 Task: Send an email with the signature Clara Davis with the subject 'Follow up on a refund' and the message 'Please let me know if you have any suggestions for improvement.' from softage.1@softage.net to softage.5@softage.net with an attached document Job_description.pdf and move the email from Sent Items to the folder SOPs
Action: Key pressed n
Screenshot: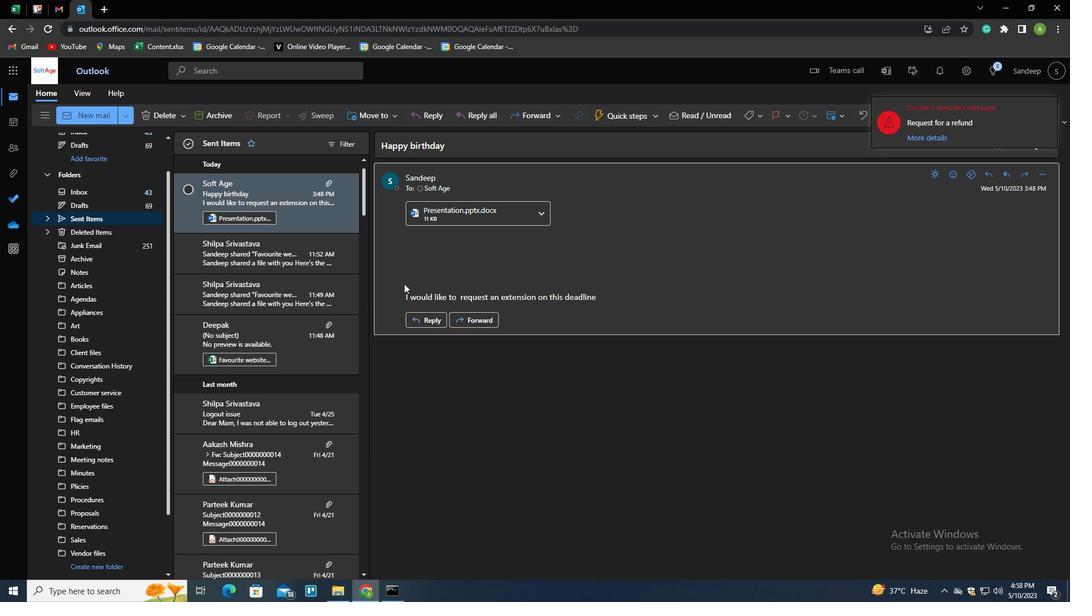 
Action: Mouse moved to (503, 179)
Screenshot: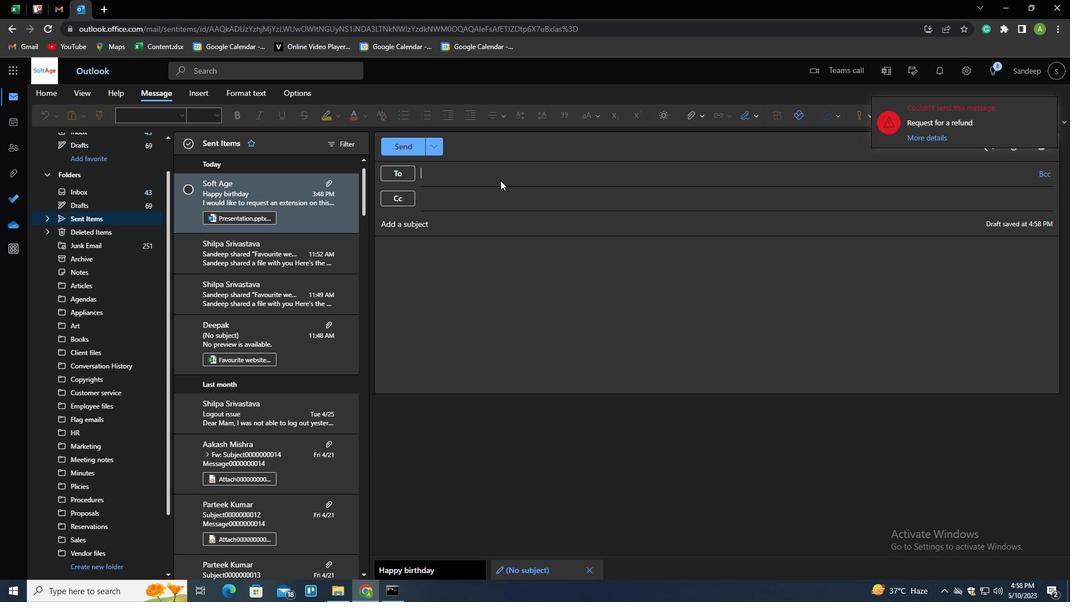 
Action: Mouse pressed left at (503, 179)
Screenshot: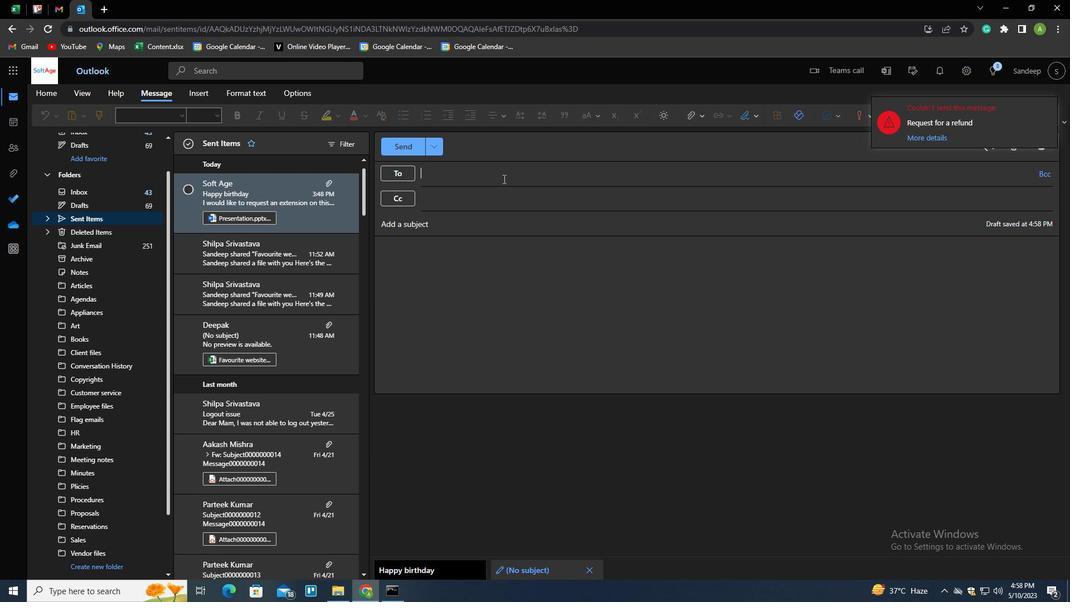 
Action: Mouse moved to (747, 117)
Screenshot: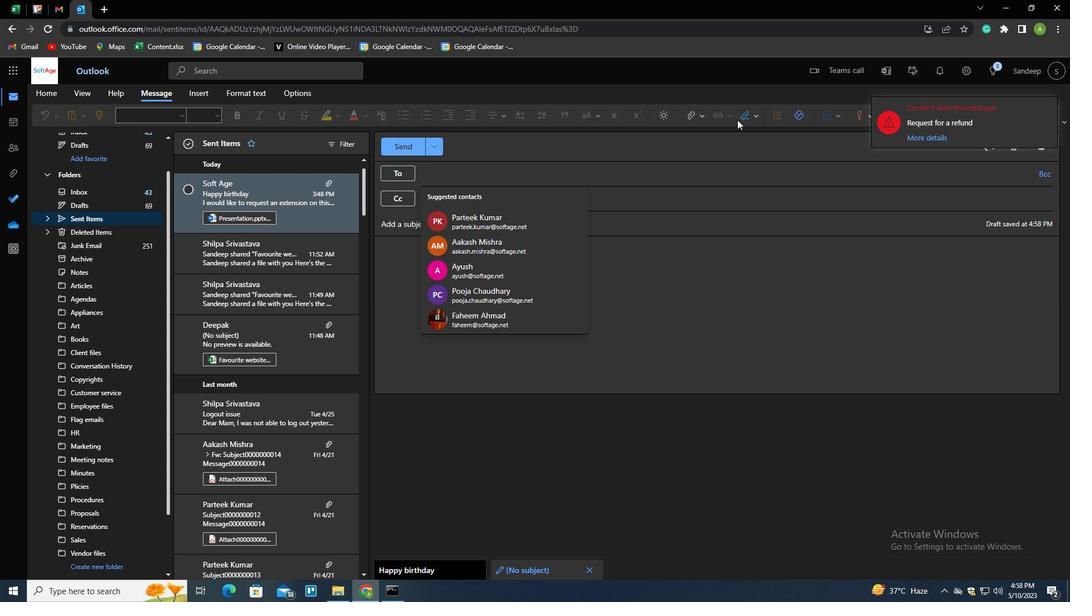 
Action: Mouse pressed left at (747, 117)
Screenshot: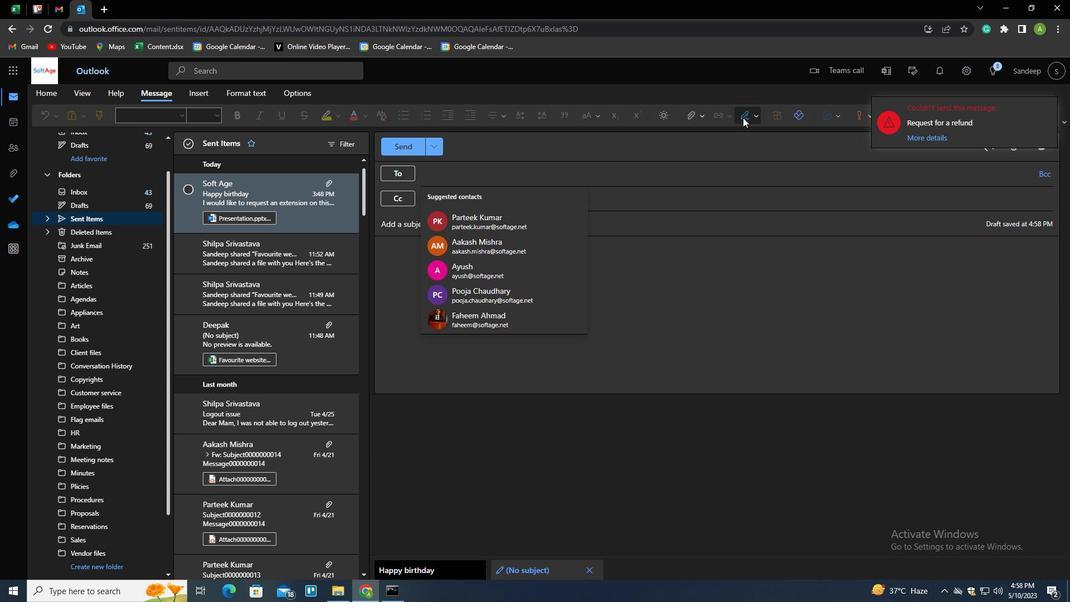 
Action: Mouse moved to (732, 159)
Screenshot: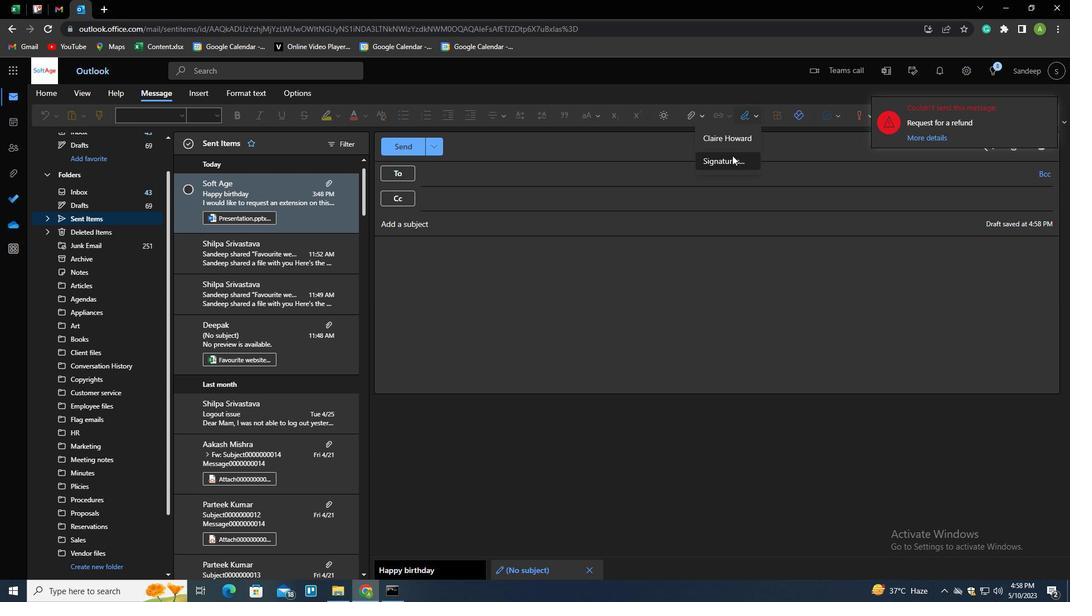 
Action: Mouse pressed left at (732, 159)
Screenshot: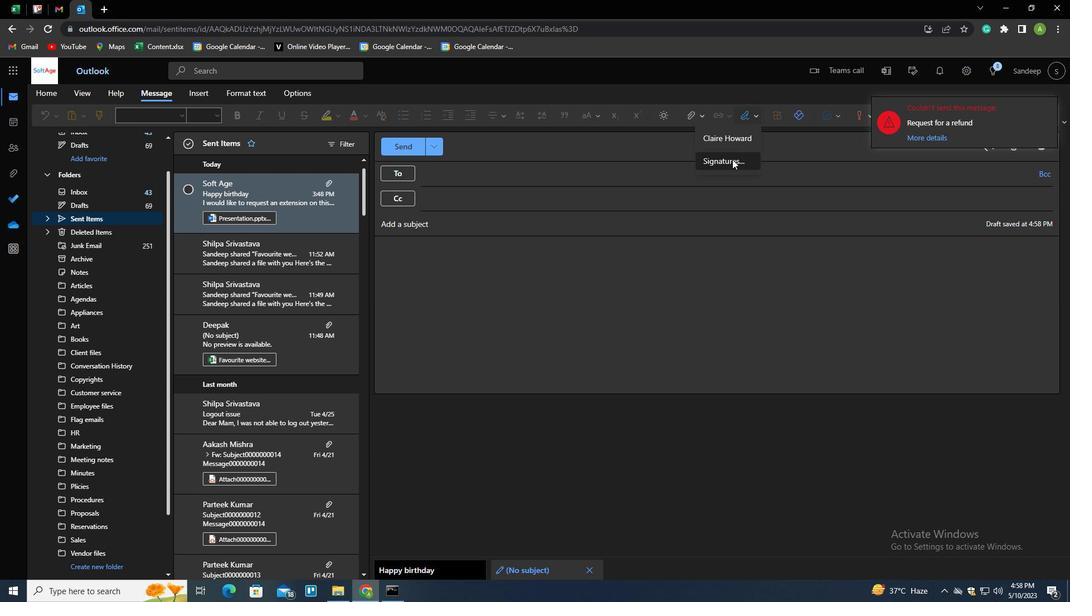 
Action: Mouse moved to (759, 210)
Screenshot: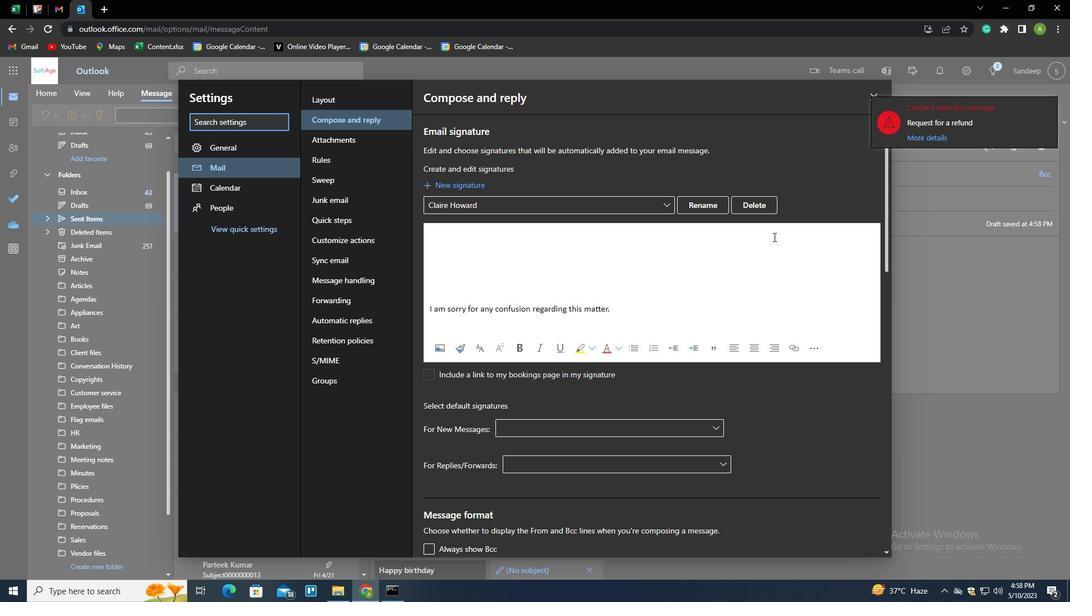 
Action: Mouse pressed left at (759, 210)
Screenshot: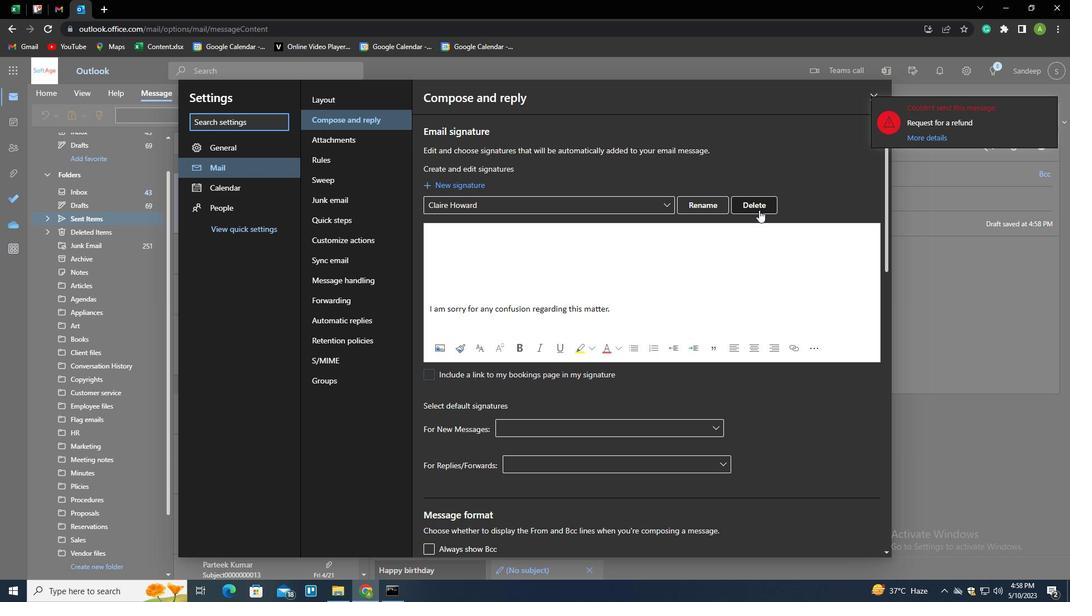 
Action: Mouse moved to (747, 205)
Screenshot: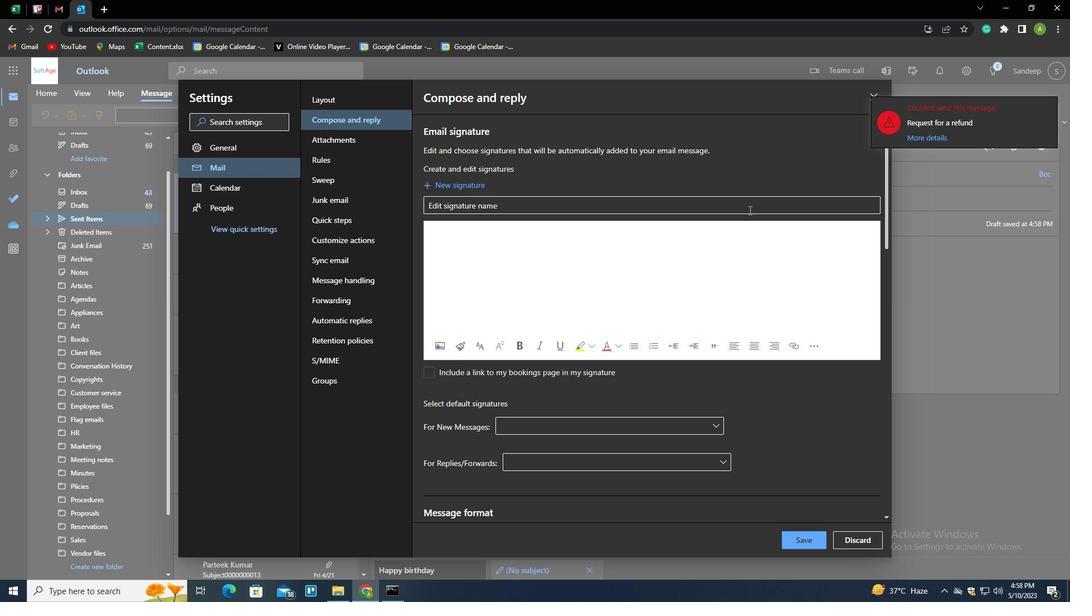 
Action: Mouse pressed left at (747, 205)
Screenshot: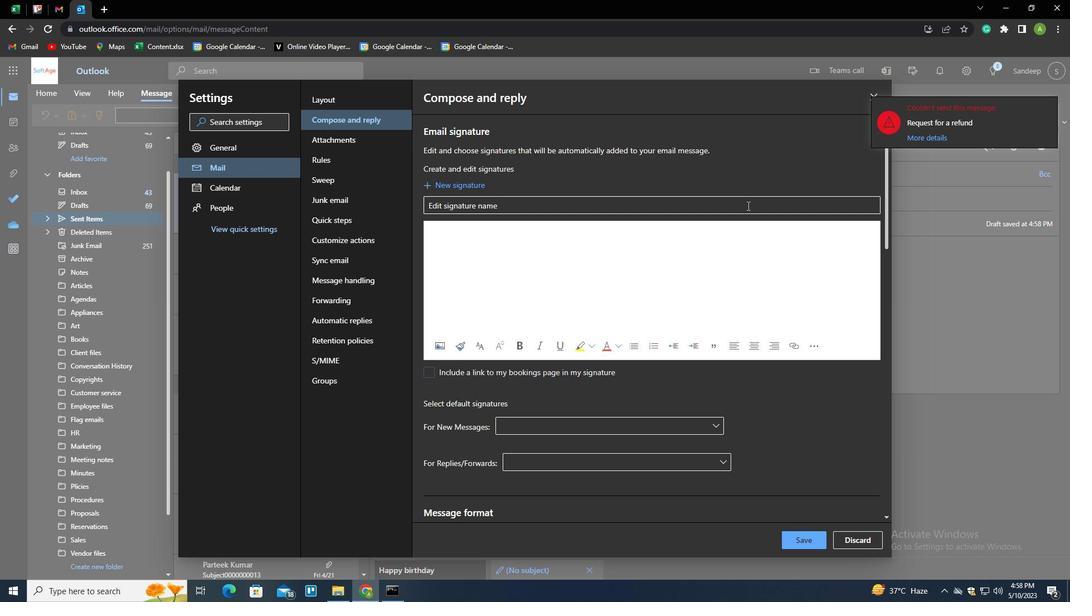 
Action: Key pressed <Key.shift><Key.shift><Key.shift><Key.shift><Key.shift><Key.shift><Key.shift><Key.shift><Key.shift><Key.shift><Key.shift>CLARA<Key.space><Key.shift>DAVIS<Key.tab><Key.shift_r><Key.enter><Key.enter><Key.enter><Key.enter><Key.enter><Key.enter><Key.enter><Key.shift>PLEASE<Key.space>LET<Key.space>ME<Key.space>KNOE<Key.backspace>W<Key.space>IF<Key.space>YOU<Key.space>HAVE<Key.space>ANY<Key.space>SUGGESTIONS<Key.space>FOR<Key.space>IMPROVEMENT
Screenshot: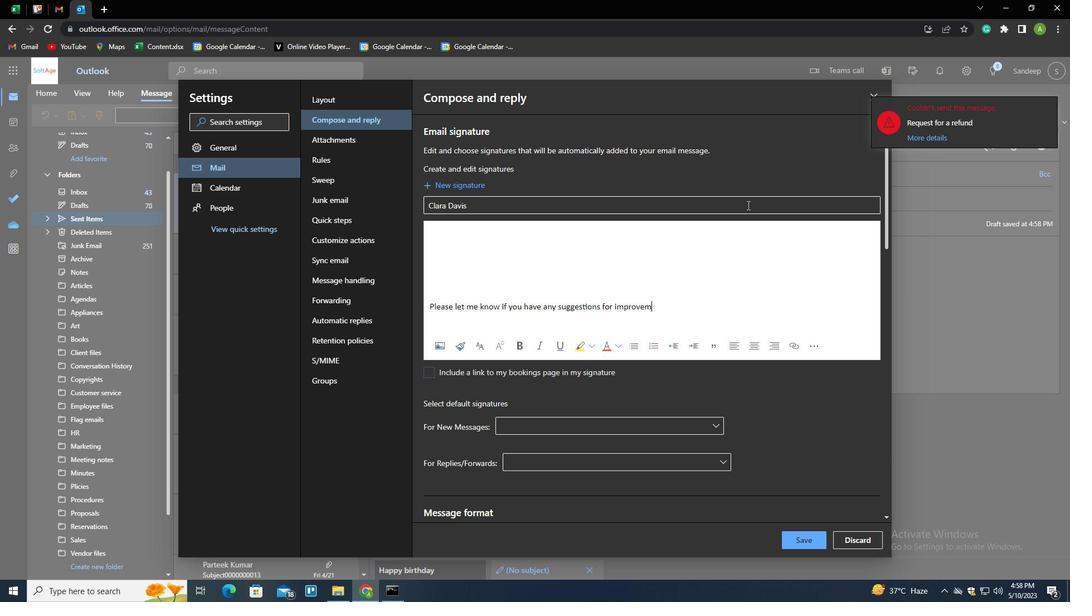 
Action: Mouse moved to (811, 540)
Screenshot: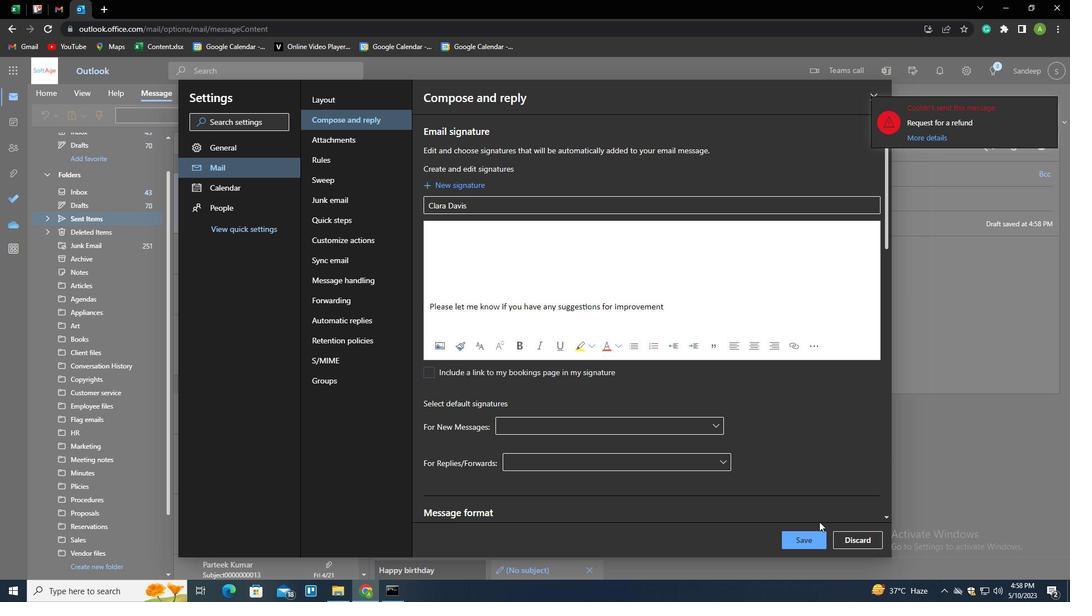
Action: Mouse pressed left at (811, 540)
Screenshot: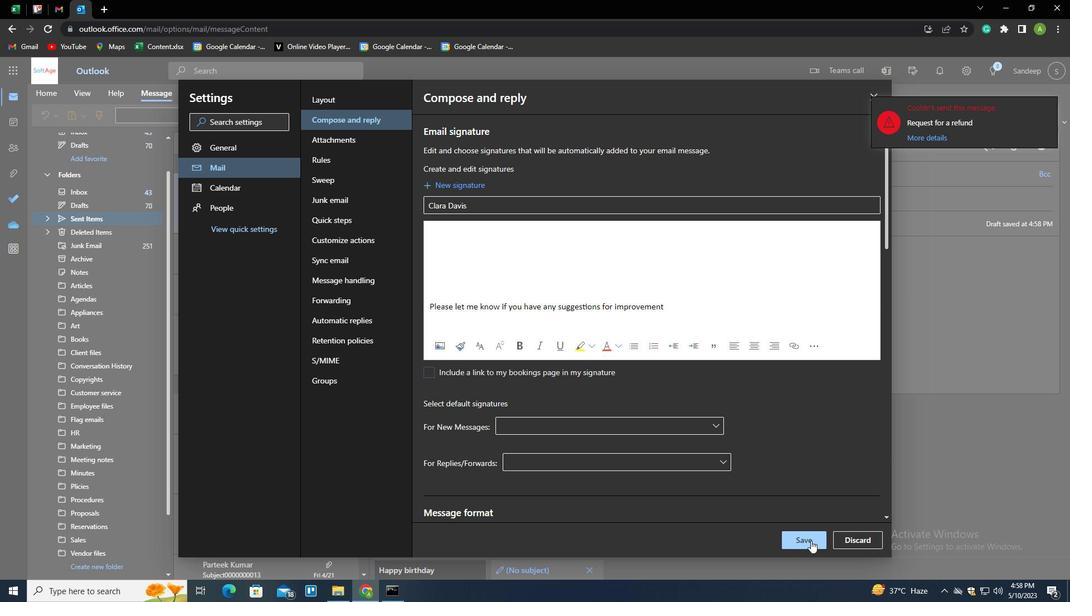 
Action: Mouse moved to (991, 322)
Screenshot: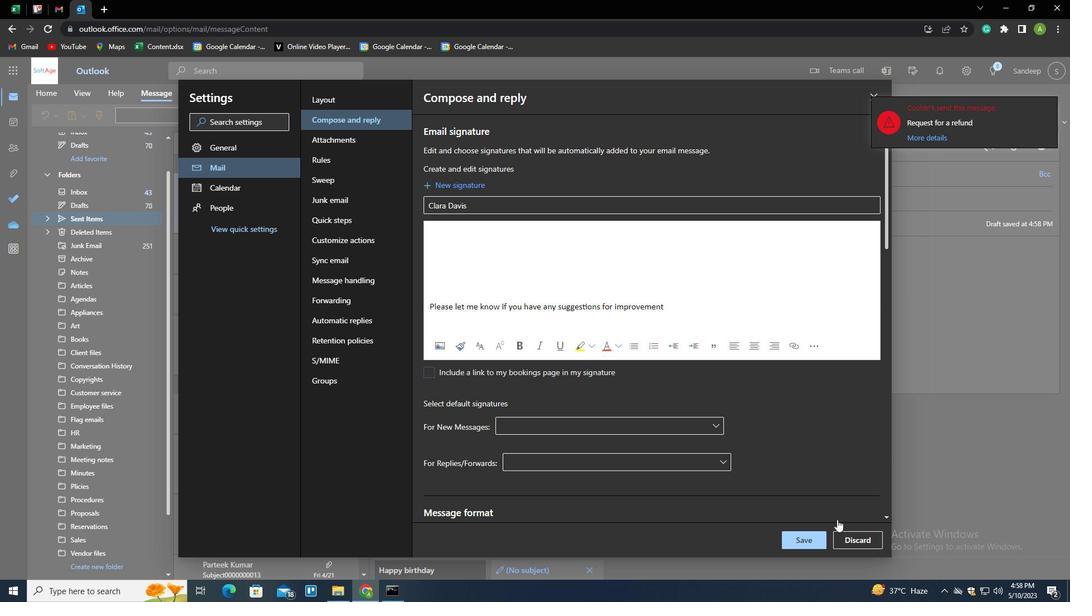 
Action: Mouse pressed left at (991, 322)
Screenshot: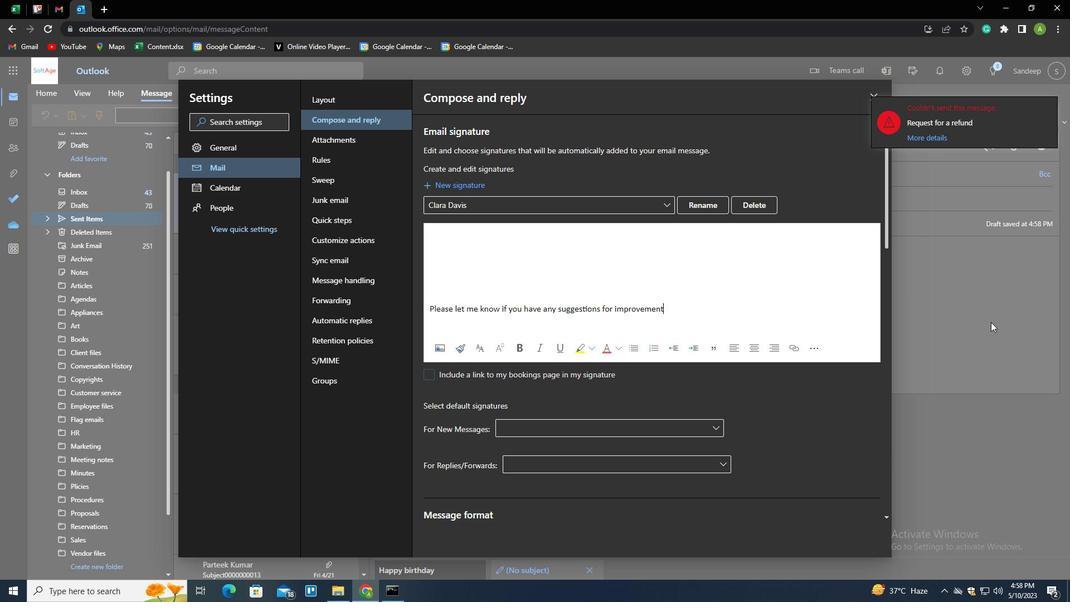 
Action: Mouse moved to (750, 117)
Screenshot: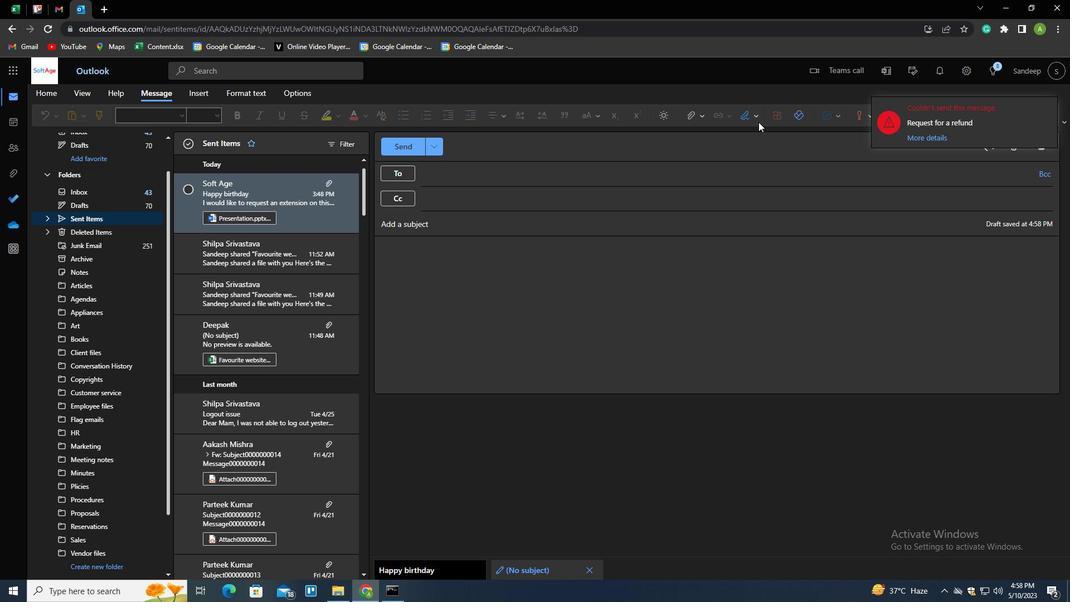 
Action: Mouse pressed left at (750, 117)
Screenshot: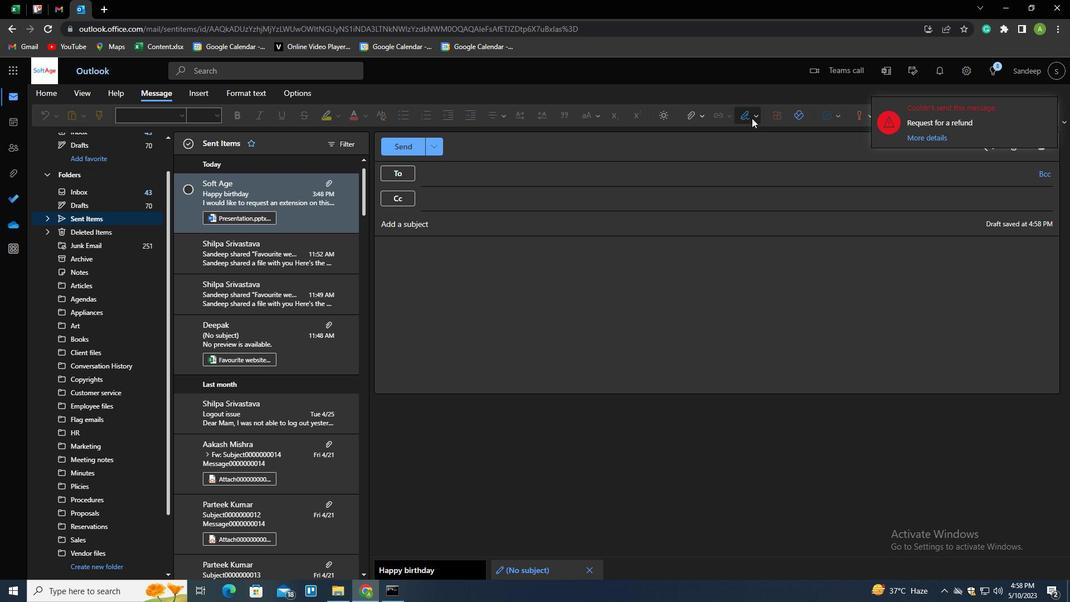 
Action: Mouse moved to (741, 140)
Screenshot: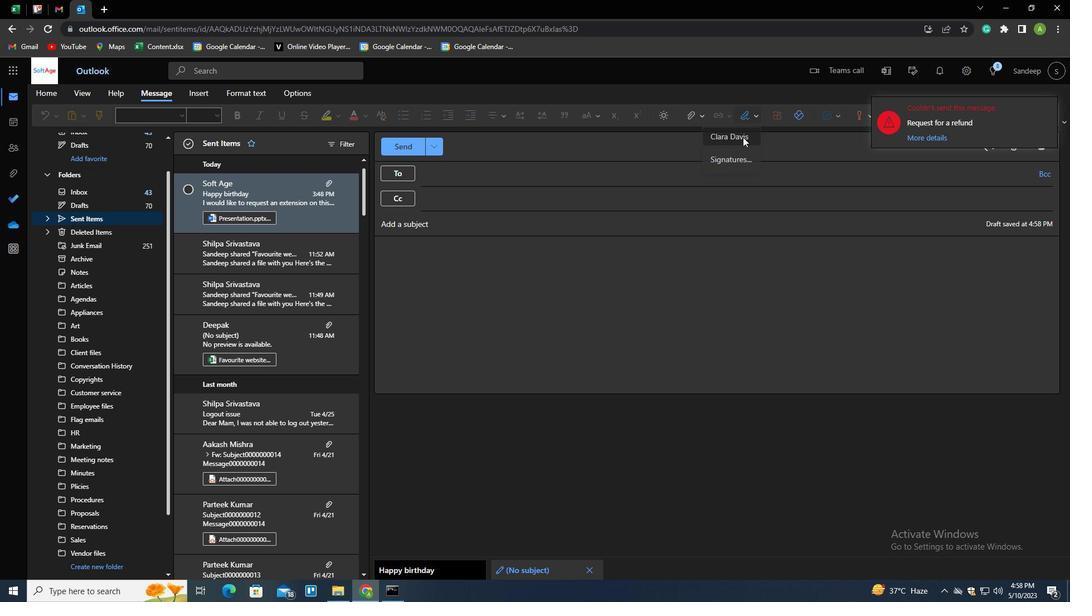 
Action: Mouse pressed left at (741, 140)
Screenshot: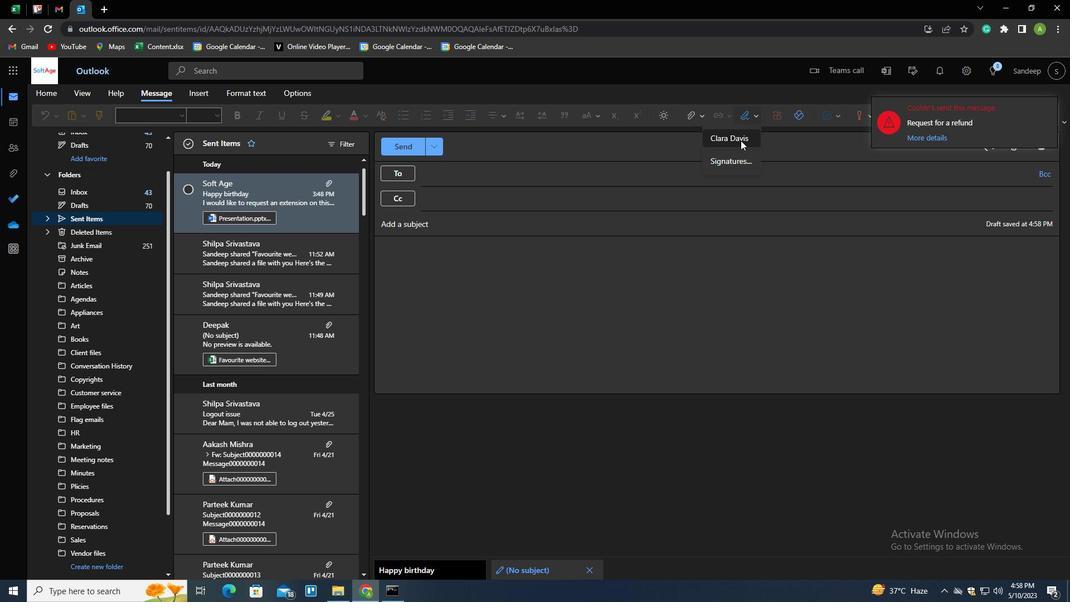
Action: Mouse moved to (465, 226)
Screenshot: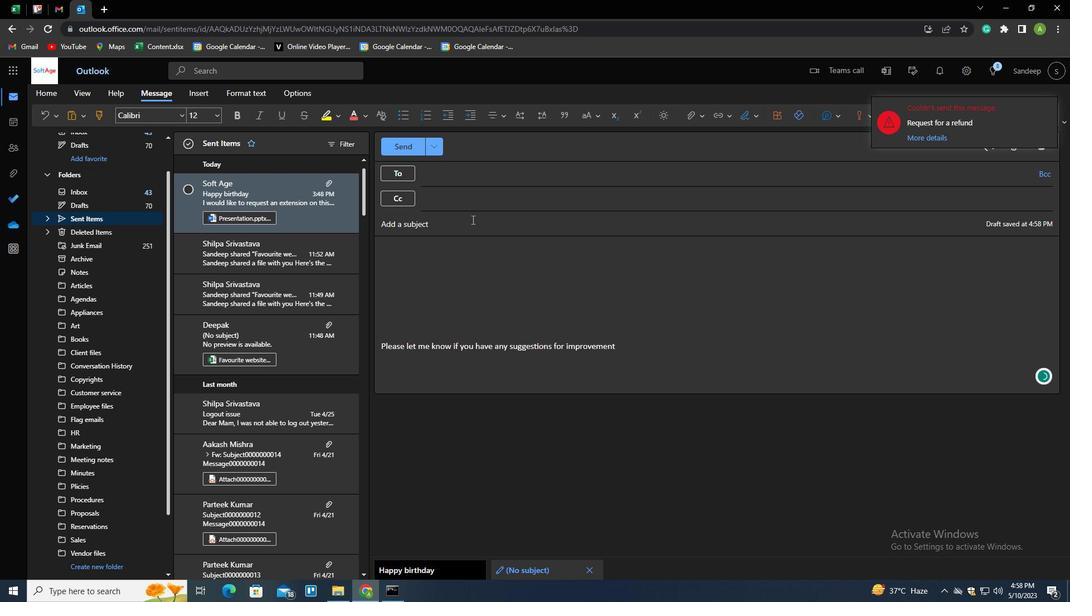 
Action: Mouse pressed left at (465, 226)
Screenshot: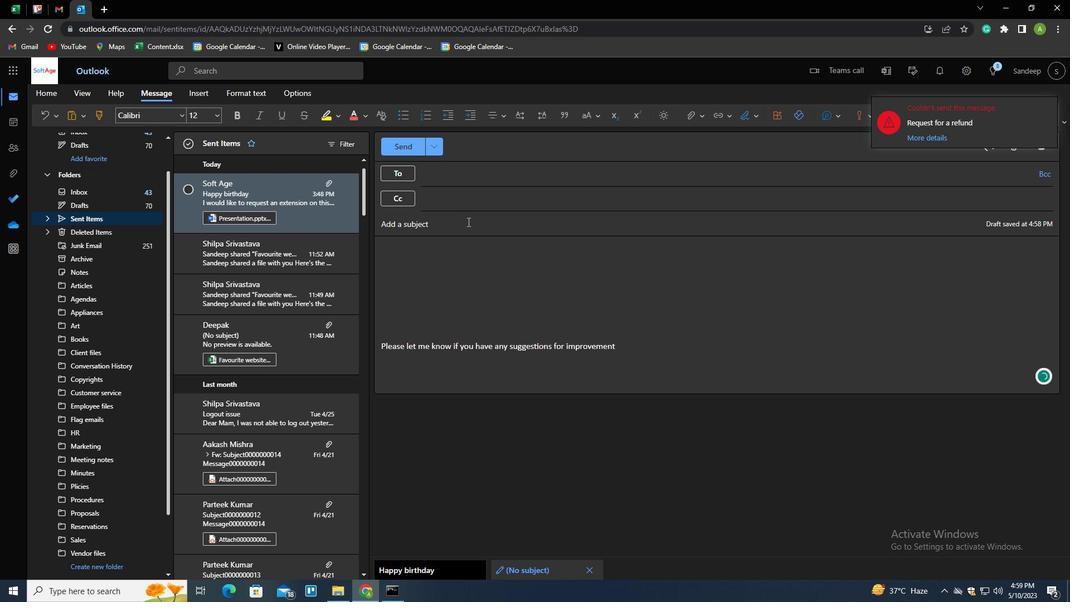 
Action: Key pressed <Key.shift>FOLO<Key.backspace>LOW<Key.space>UP<Key.space>ON<Key.space>A<Key.space>REFUNG<Key.backspace>D
Screenshot: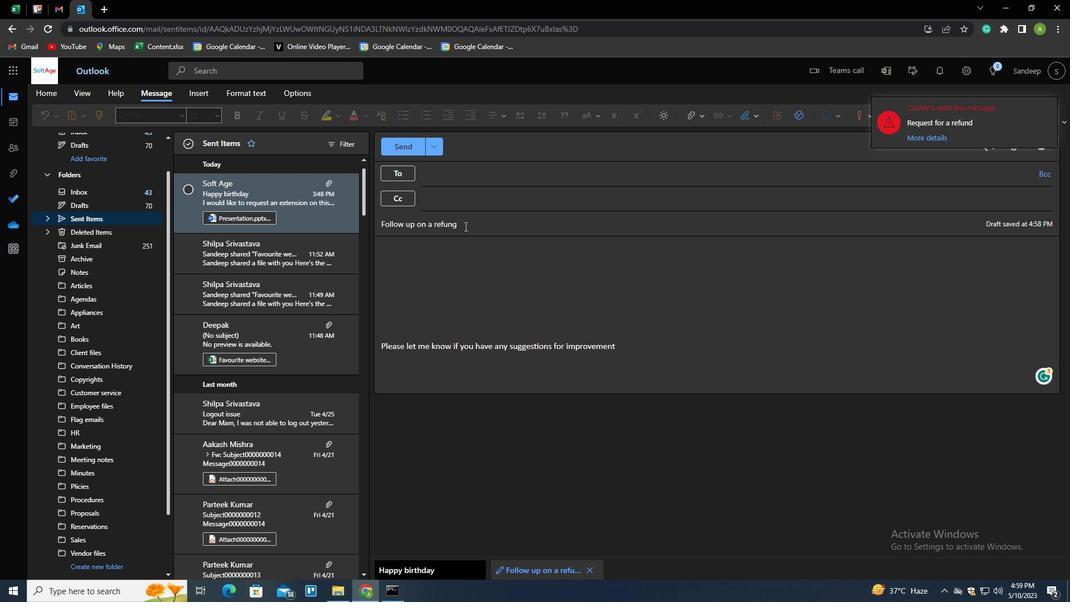 
Action: Mouse moved to (465, 266)
Screenshot: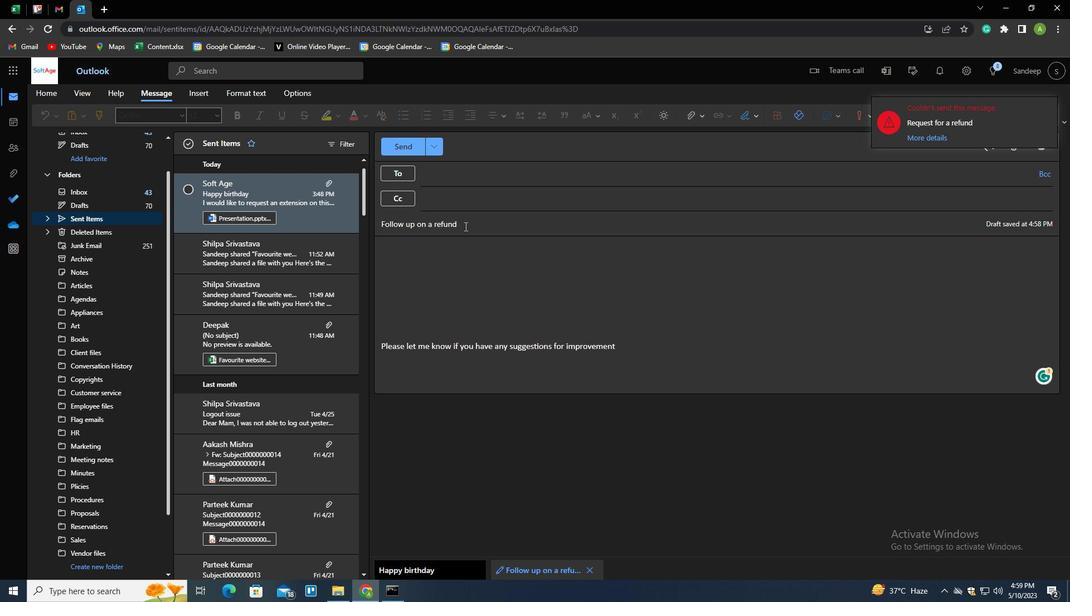 
Action: Mouse pressed left at (465, 266)
Screenshot: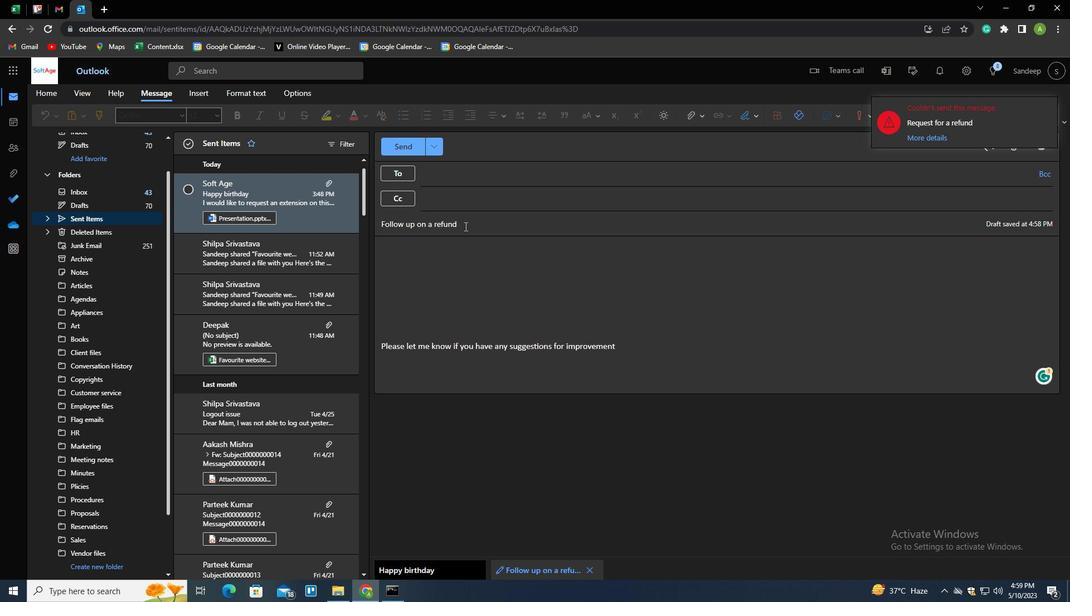 
Action: Mouse moved to (445, 172)
Screenshot: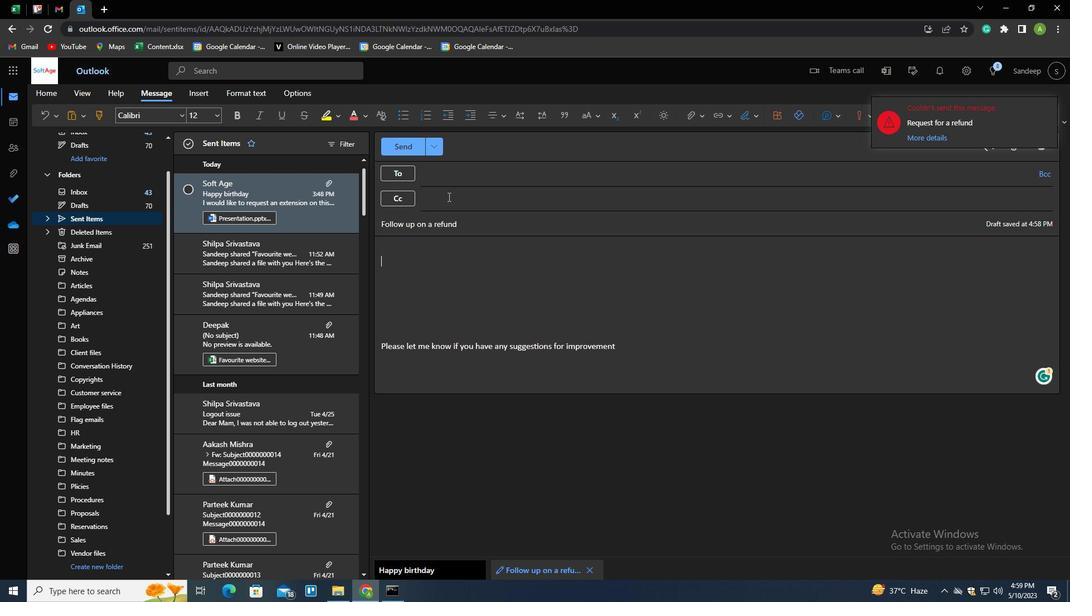 
Action: Mouse pressed left at (445, 172)
Screenshot: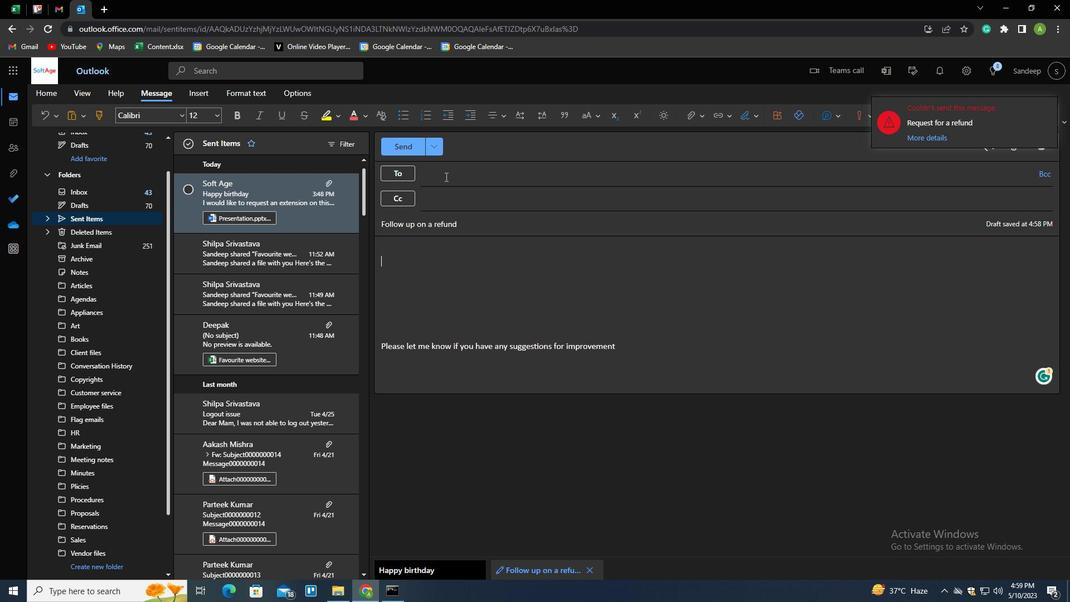 
Action: Key pressed <Key.shift><Key.shift><Key.shift><Key.shift><Key.shift><Key.shift><Key.shift><Key.shift><Key.shift><Key.shift><Key.shift><Key.shift><Key.shift><Key.shift><Key.shift><Key.shift><Key.shift><Key.shift><Key.shift>SOFTAGE.5
Screenshot: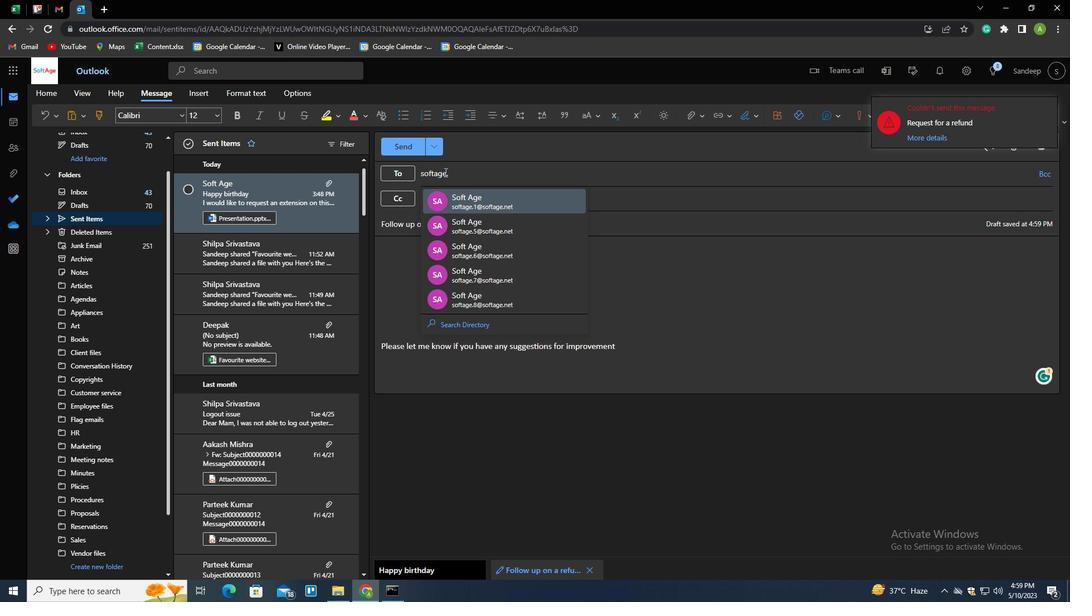 
Action: Mouse moved to (464, 198)
Screenshot: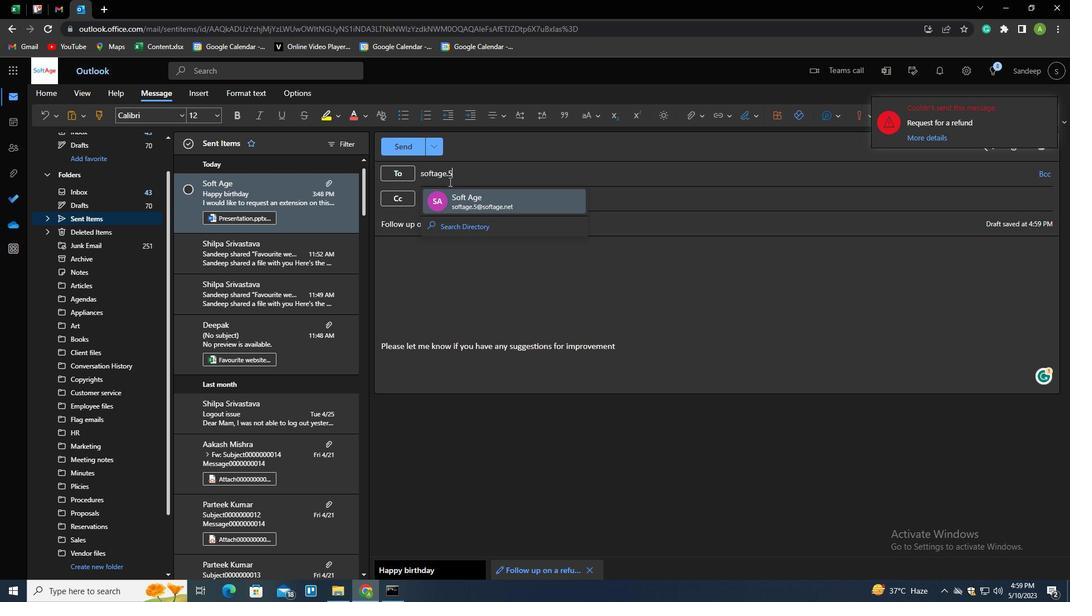 
Action: Mouse pressed left at (464, 198)
Screenshot: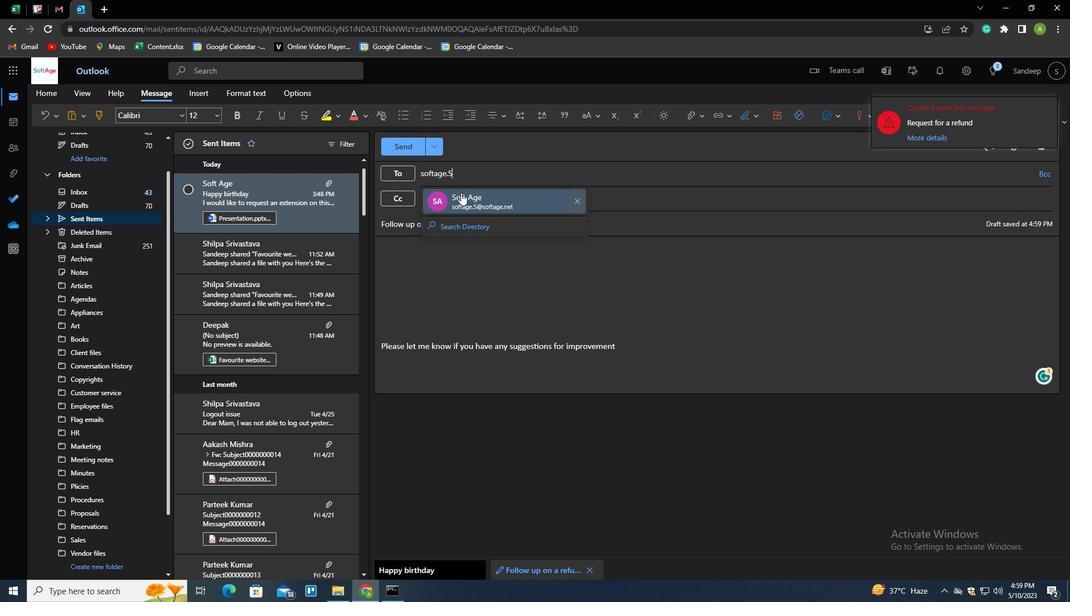 
Action: Mouse moved to (466, 261)
Screenshot: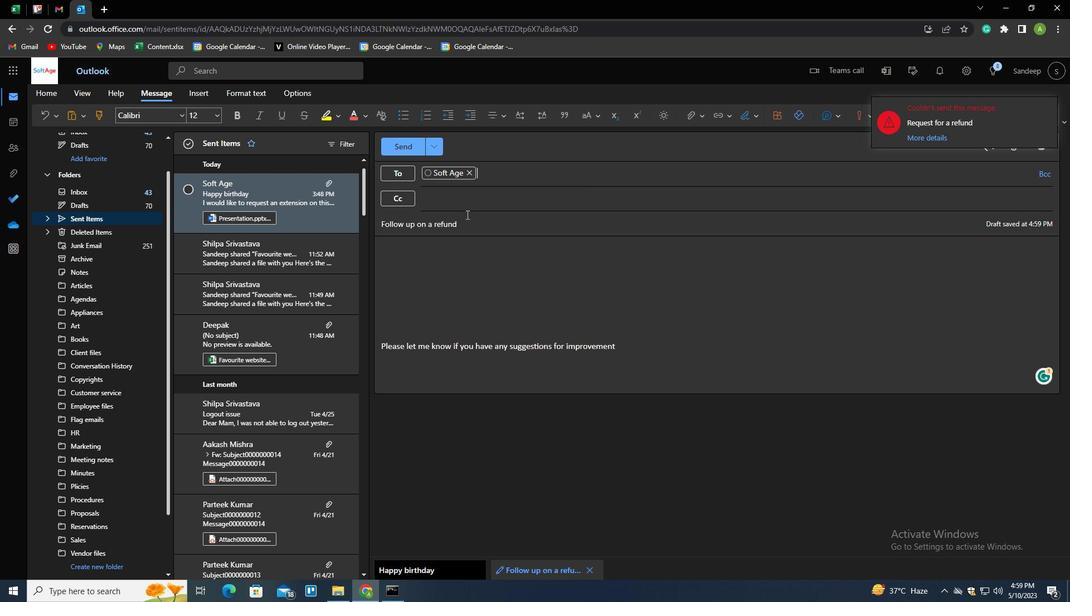
Action: Mouse pressed left at (466, 261)
Screenshot: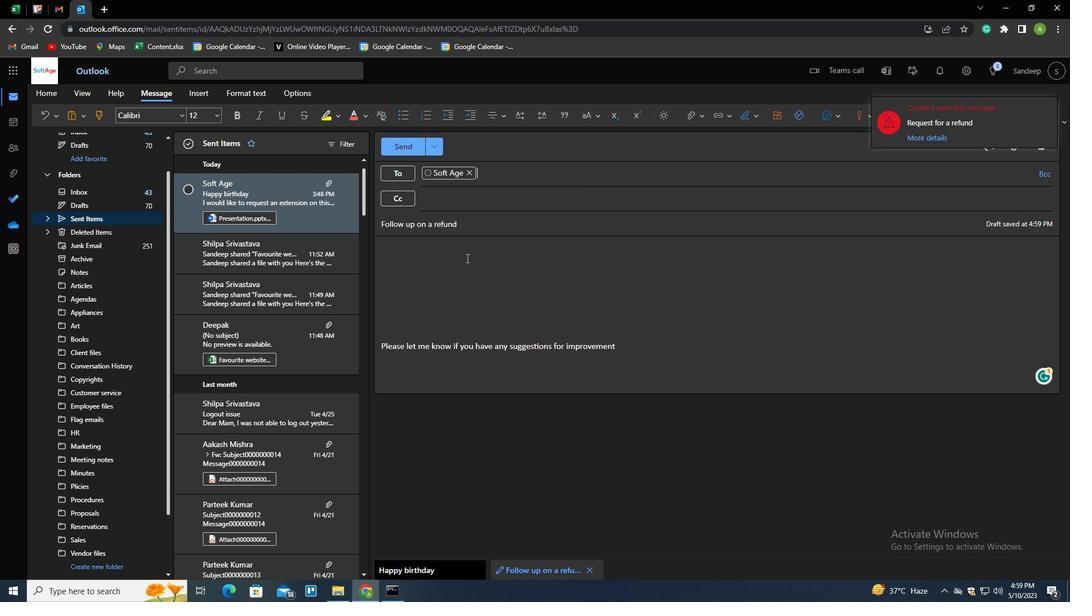 
Action: Mouse moved to (697, 119)
Screenshot: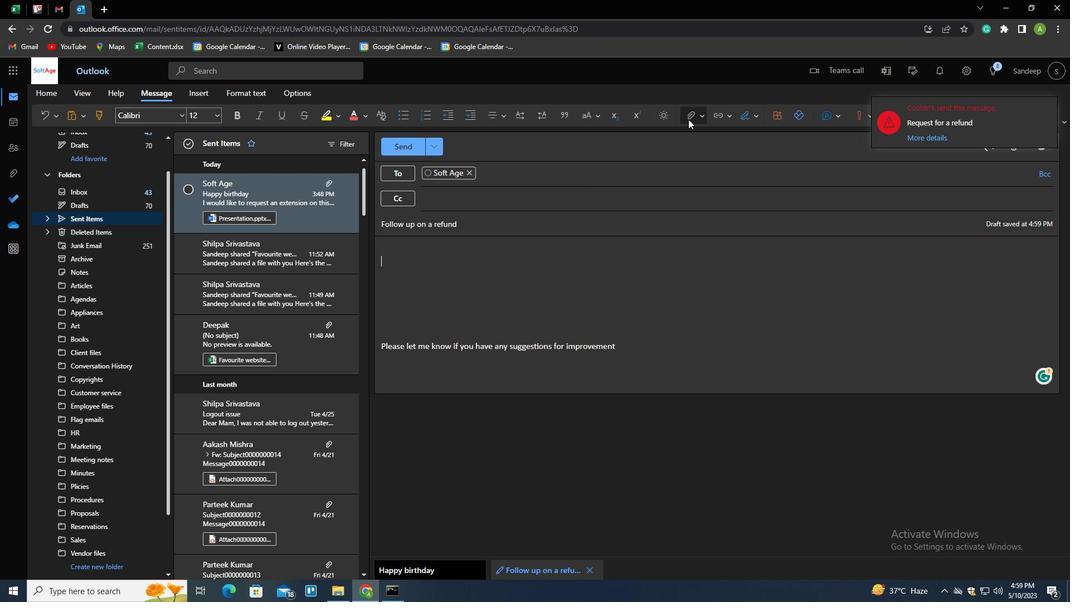 
Action: Mouse pressed left at (697, 119)
Screenshot: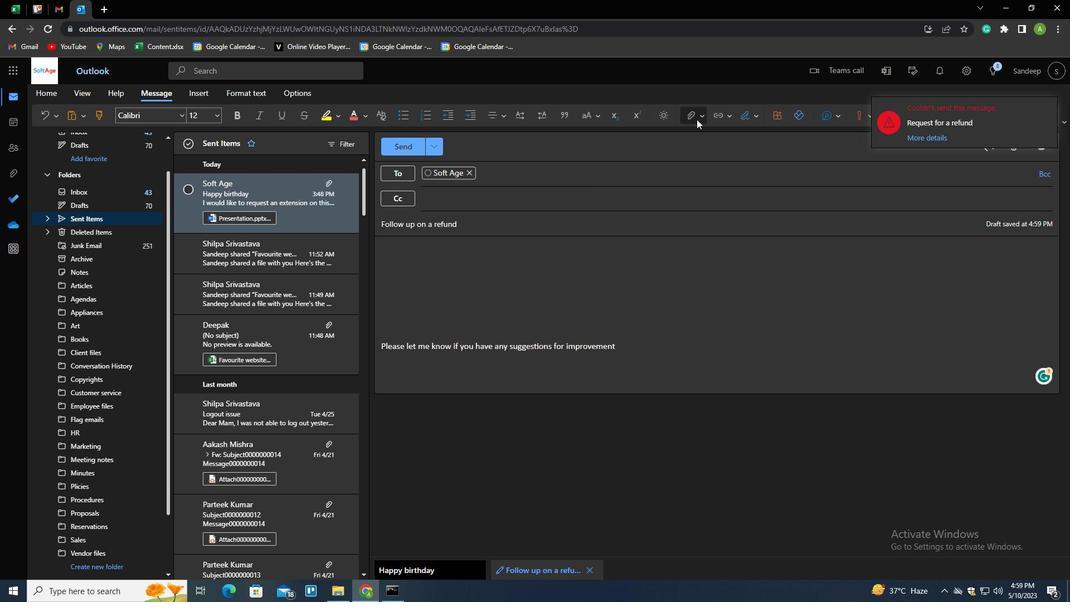 
Action: Mouse moved to (653, 139)
Screenshot: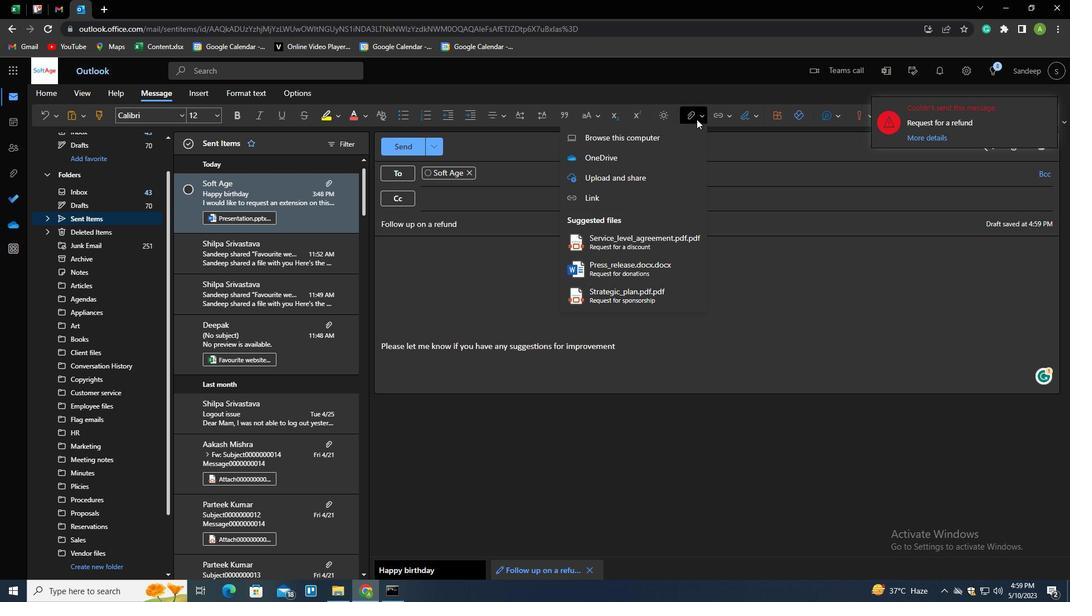 
Action: Mouse pressed left at (653, 139)
Screenshot: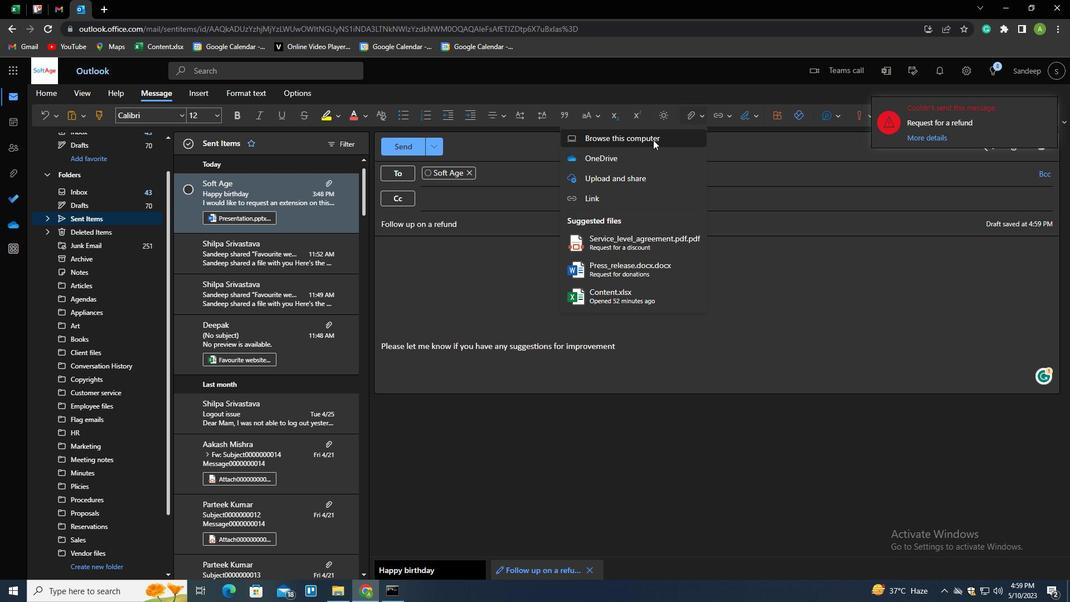 
Action: Mouse moved to (174, 97)
Screenshot: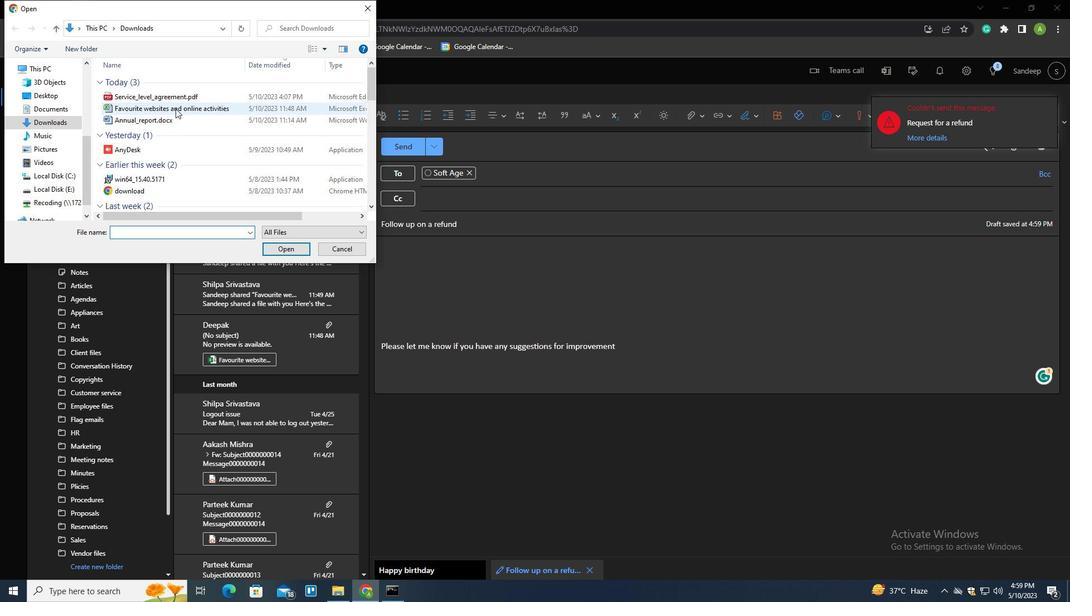 
Action: Mouse pressed right at (174, 97)
Screenshot: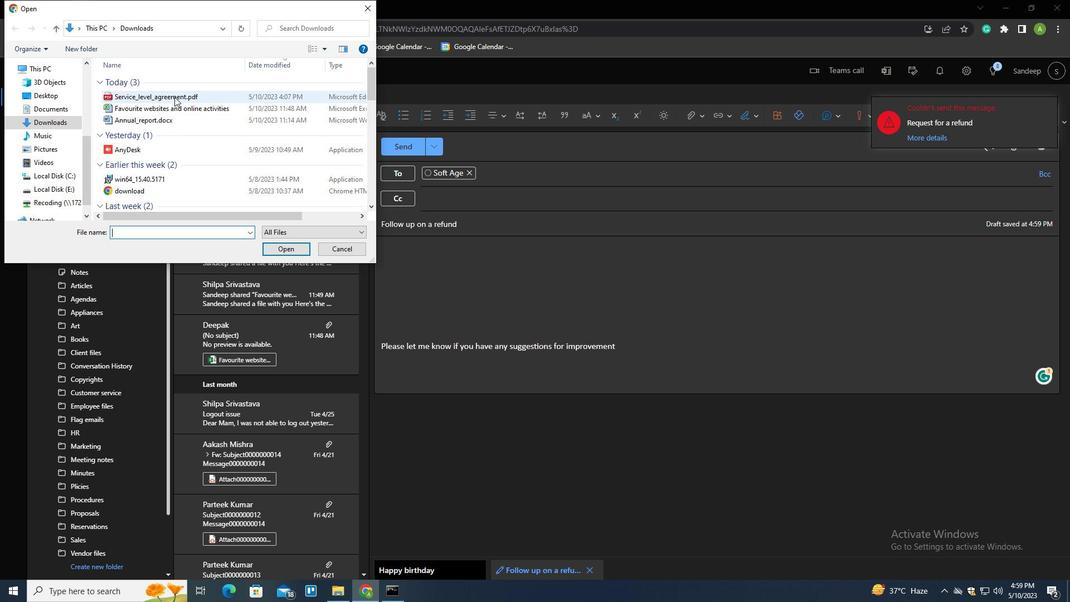 
Action: Mouse moved to (218, 270)
Screenshot: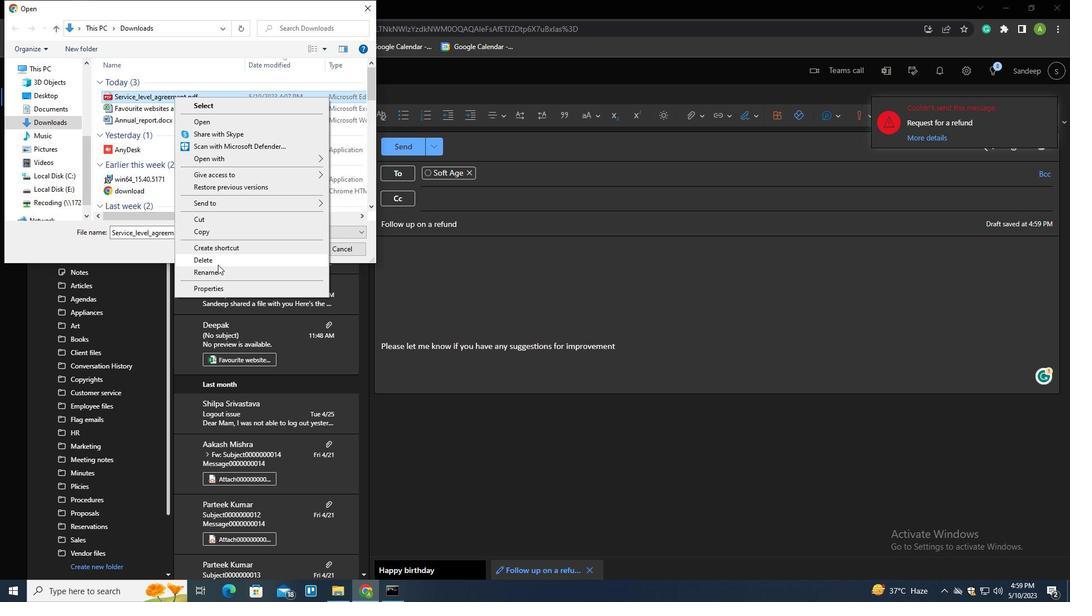 
Action: Mouse pressed left at (218, 270)
Screenshot: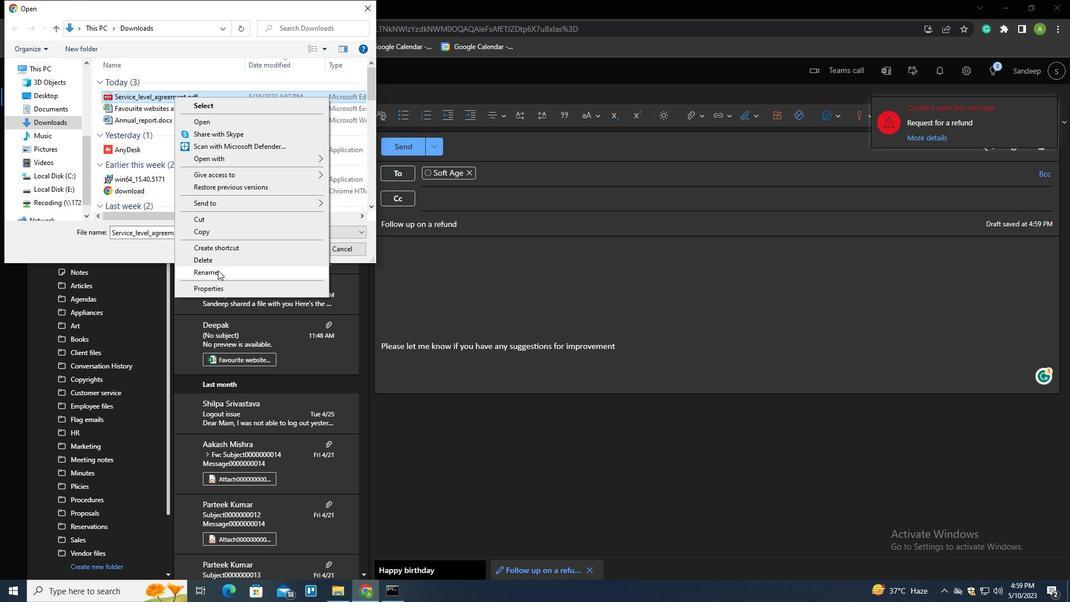 
Action: Mouse moved to (219, 270)
Screenshot: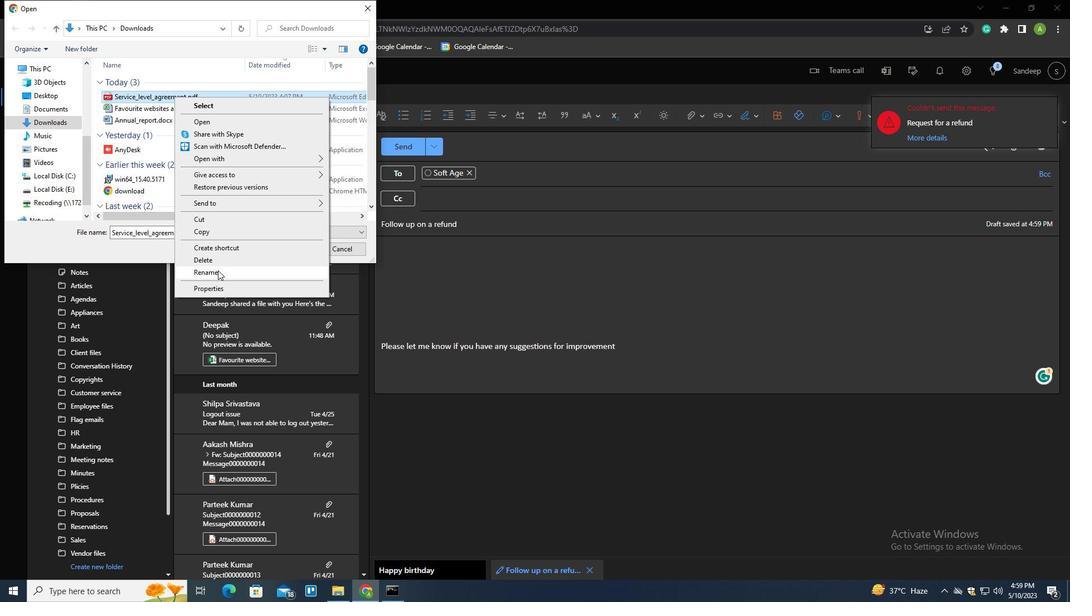 
Action: Key pressed <Key.shift>FON<Key.backspace><Key.backspace><Key.backspace><Key.shift>JON<Key.backspace>B<Key.shift>_DESCRIPTION.PDF
Screenshot: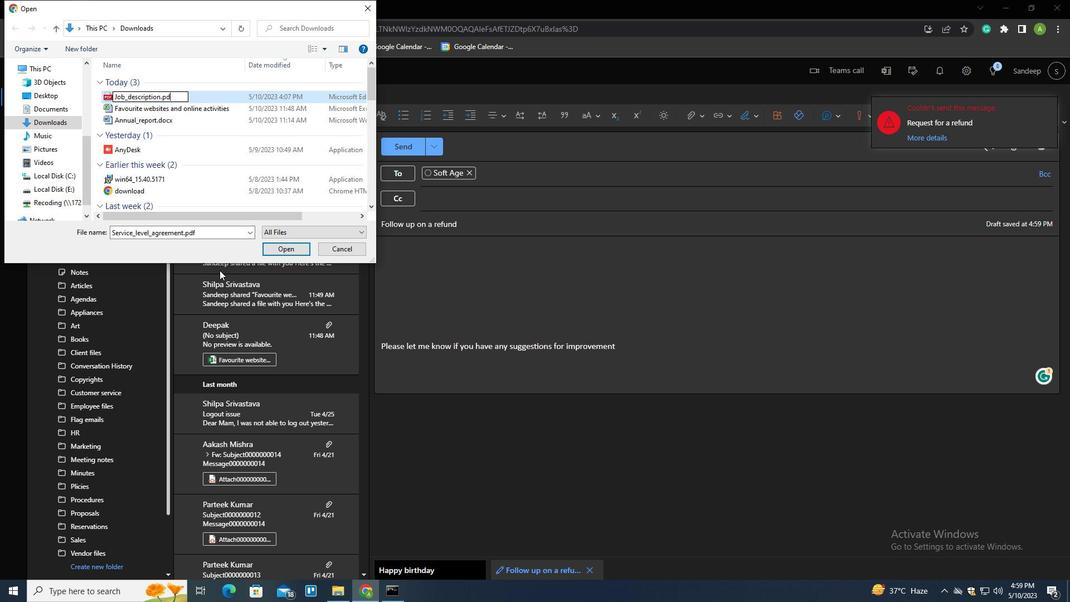 
Action: Mouse moved to (286, 251)
Screenshot: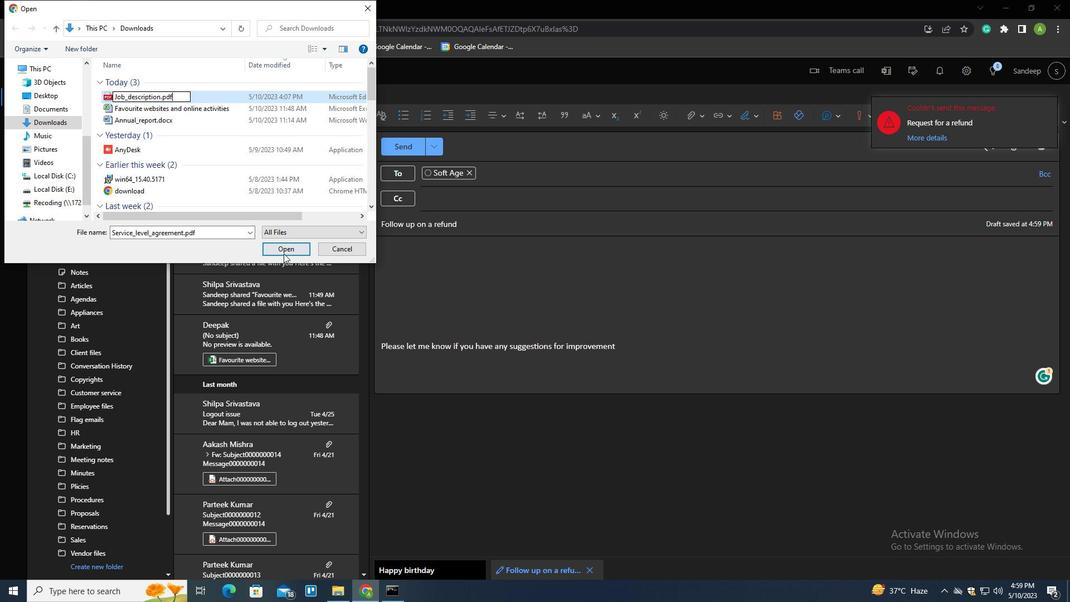 
Action: Mouse pressed left at (286, 251)
Screenshot: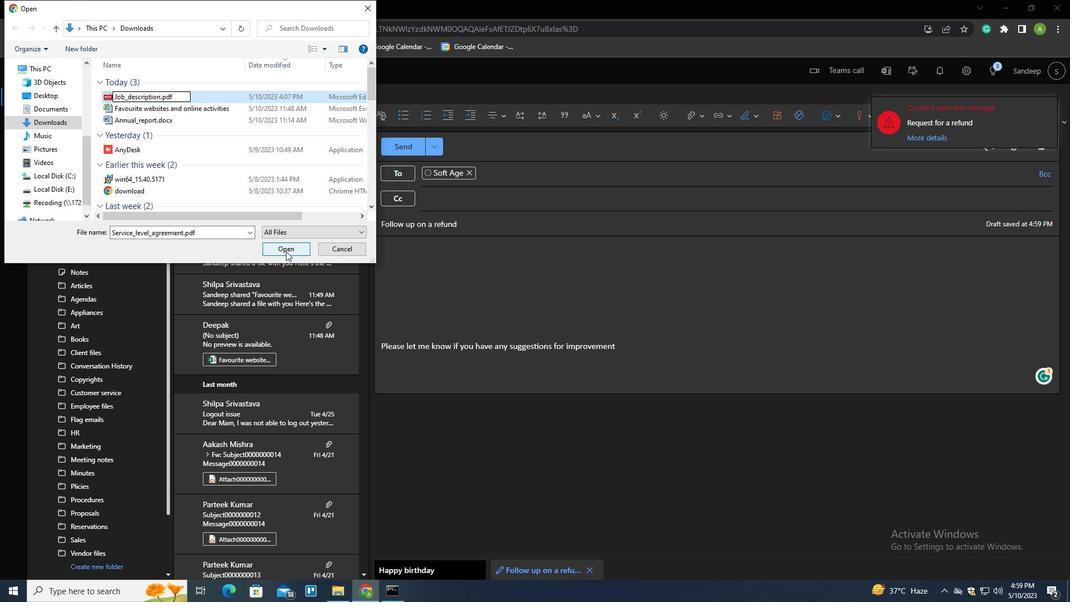 
Action: Mouse moved to (190, 97)
Screenshot: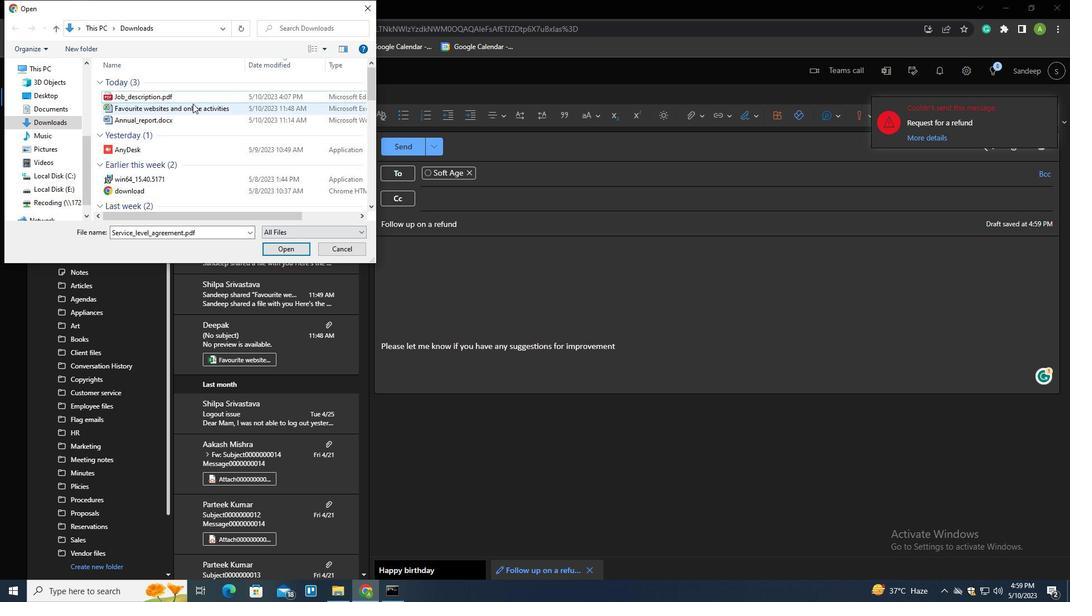 
Action: Mouse pressed left at (190, 97)
Screenshot: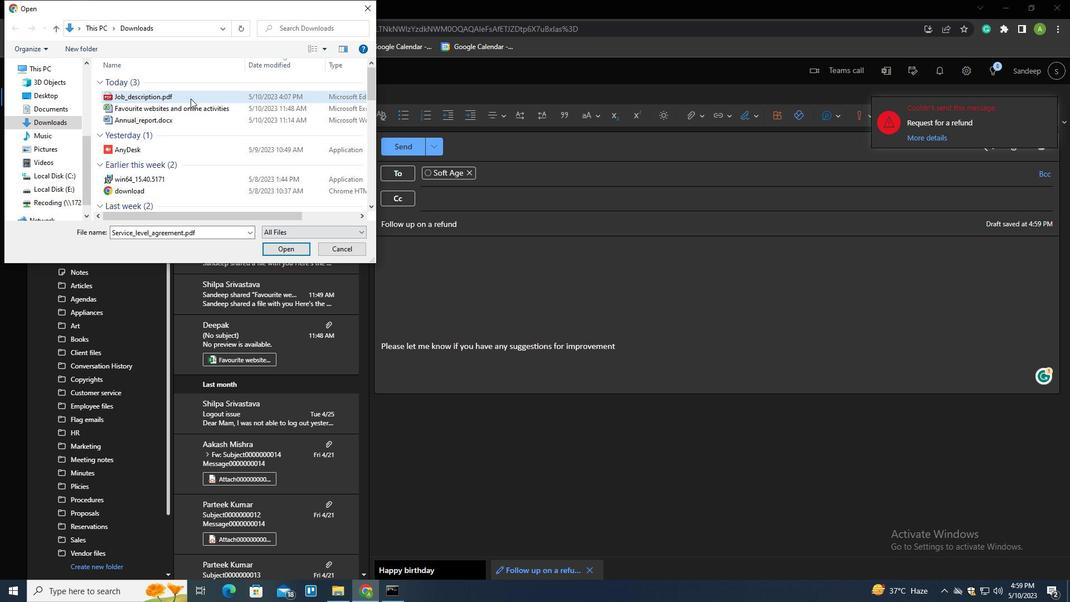 
Action: Mouse moved to (284, 252)
Screenshot: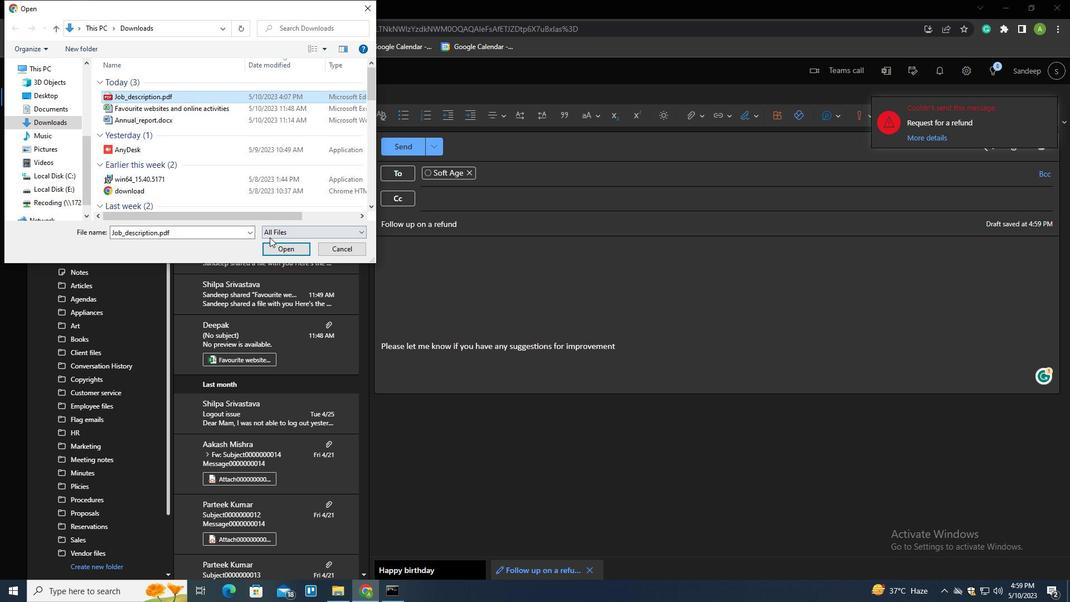 
Action: Mouse pressed left at (284, 252)
Screenshot: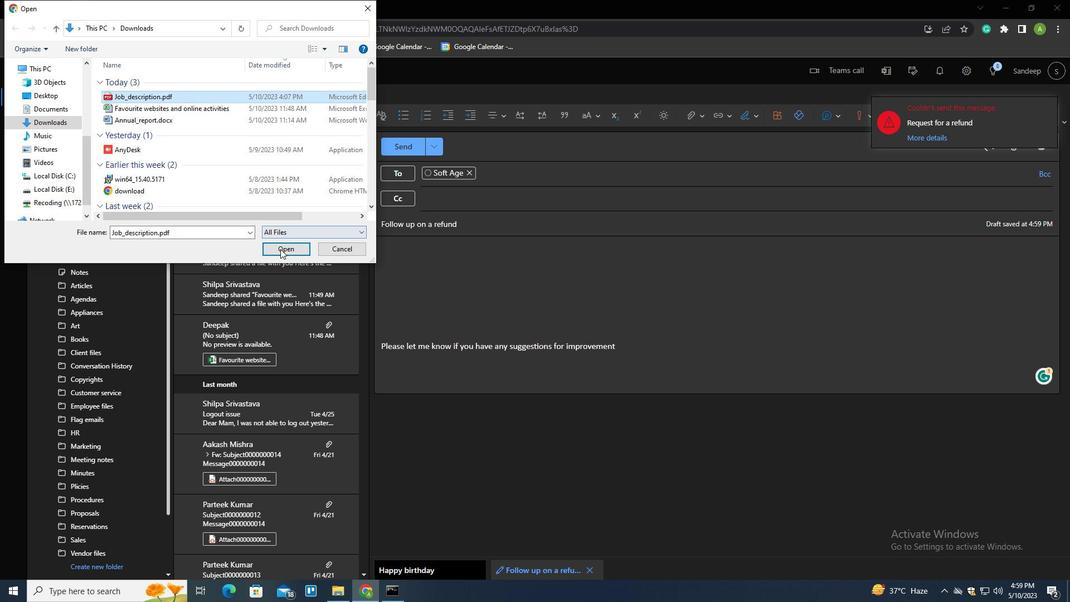 
Action: Mouse moved to (411, 150)
Screenshot: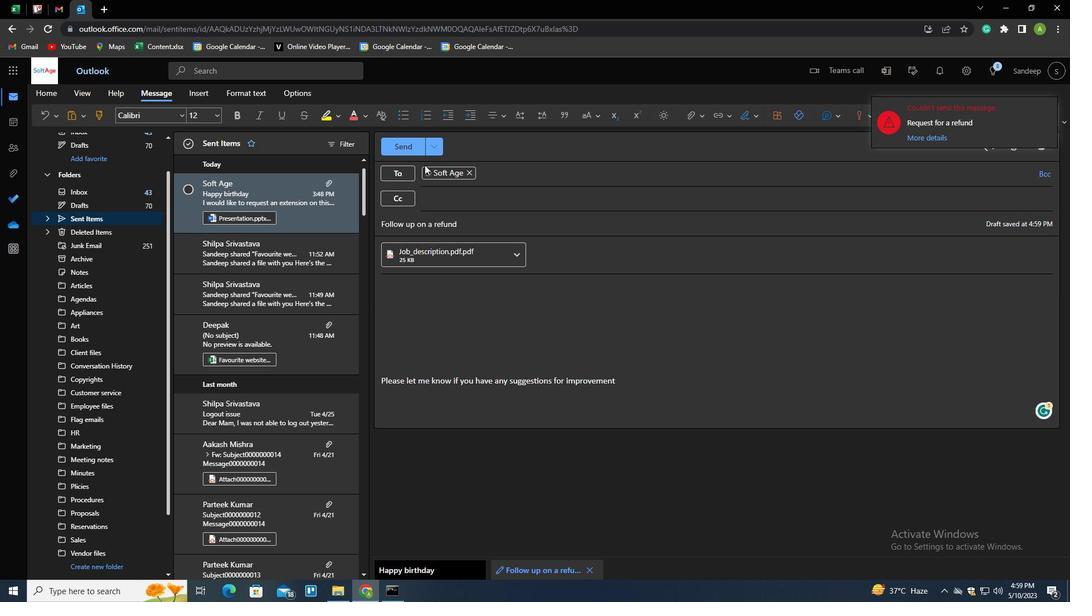 
Action: Mouse pressed left at (411, 150)
Screenshot: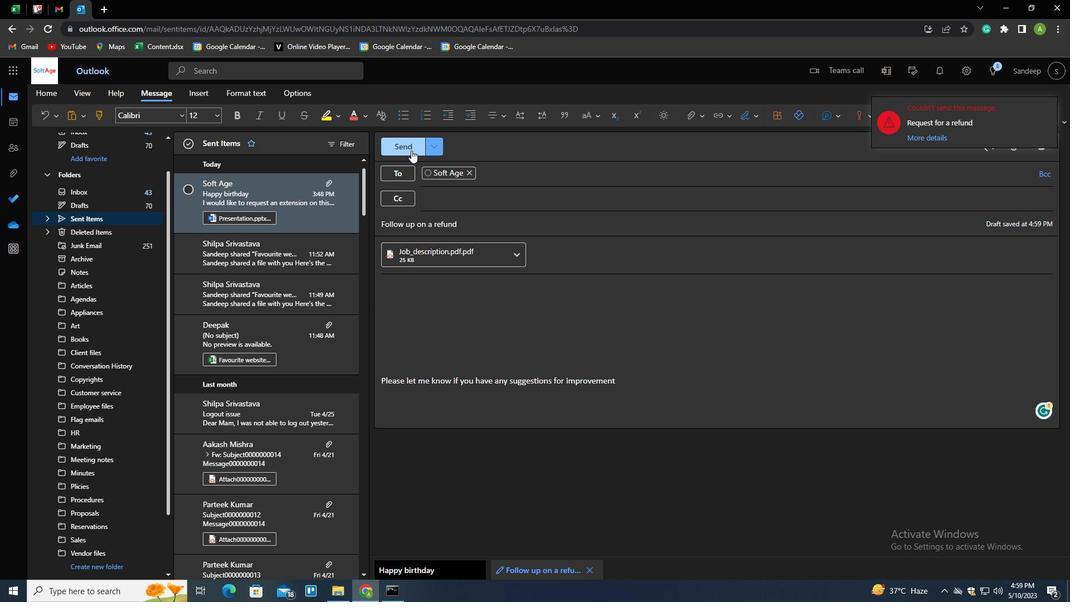 
Action: Mouse moved to (117, 566)
Screenshot: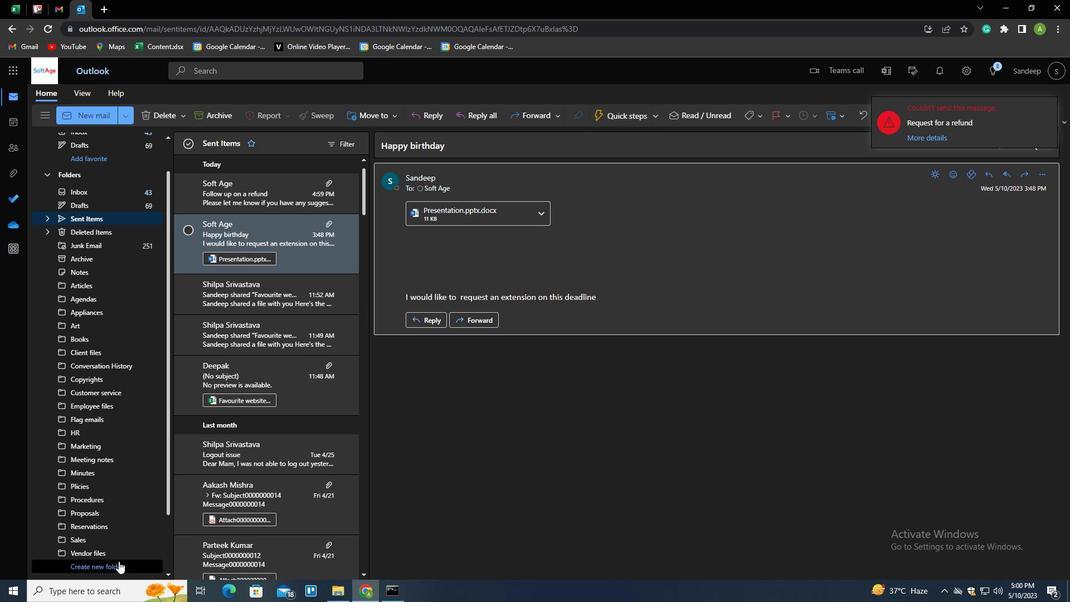 
Action: Mouse pressed left at (117, 566)
Screenshot: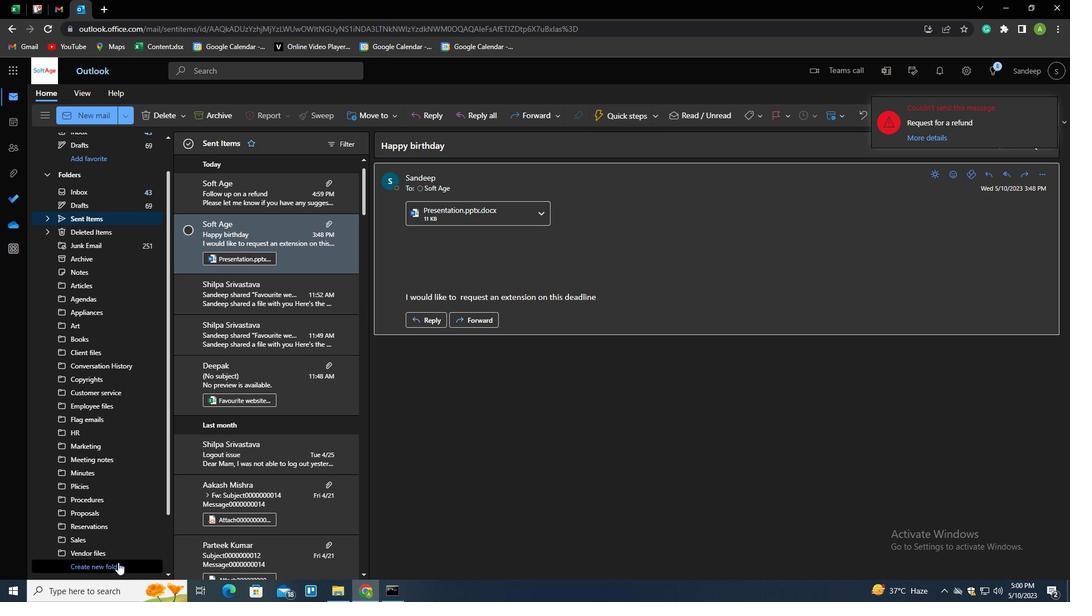 
Action: Mouse moved to (117, 566)
Screenshot: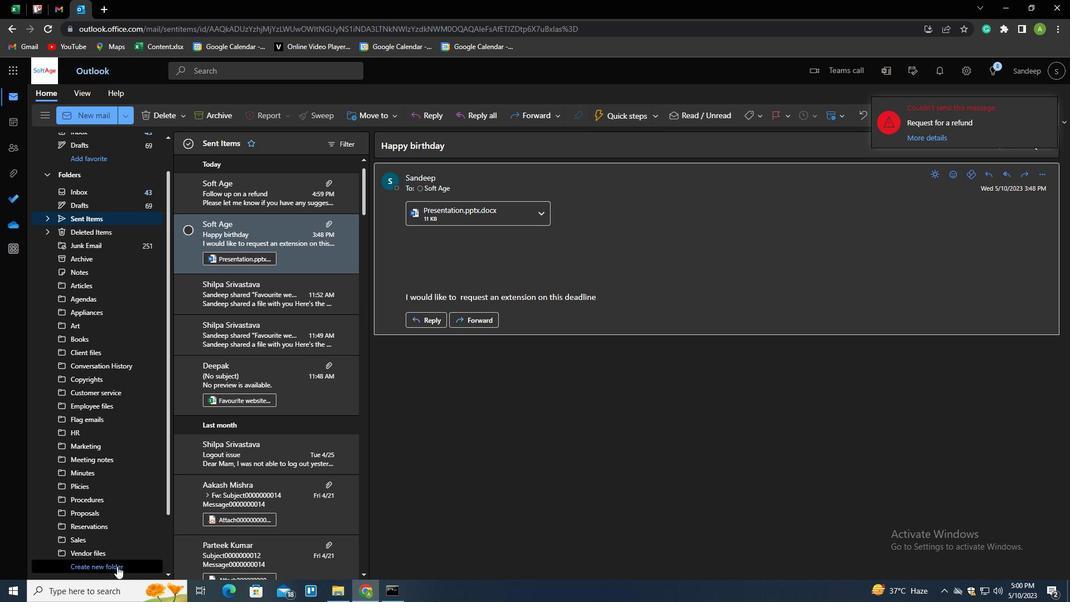 
Action: Key pressed <Key.shift>SOPS<Key.enter>
Screenshot: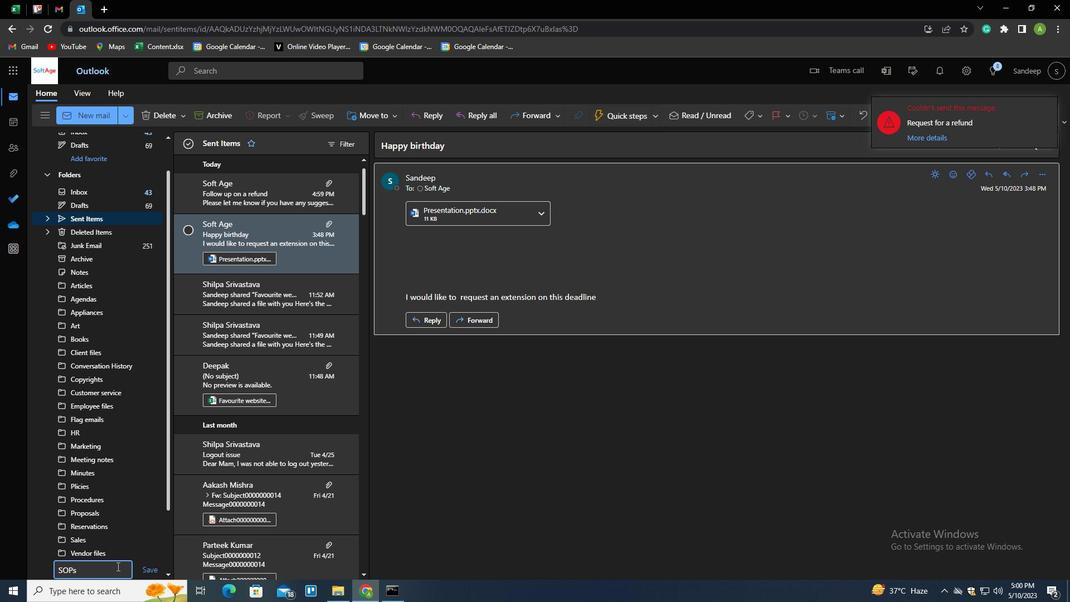 
Action: Mouse moved to (89, 208)
Screenshot: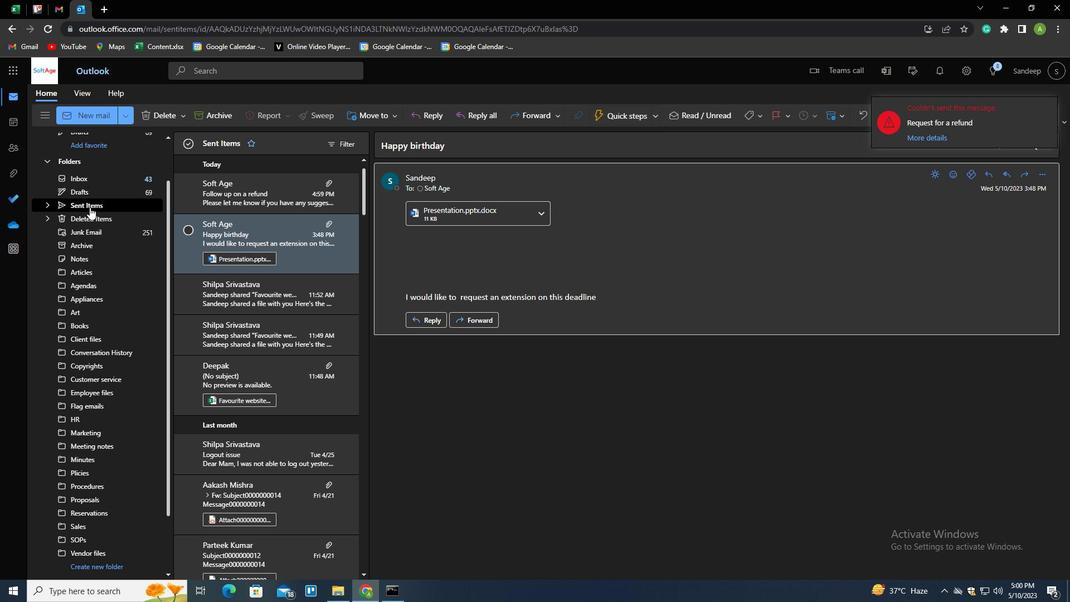 
Action: Mouse pressed left at (89, 208)
Screenshot: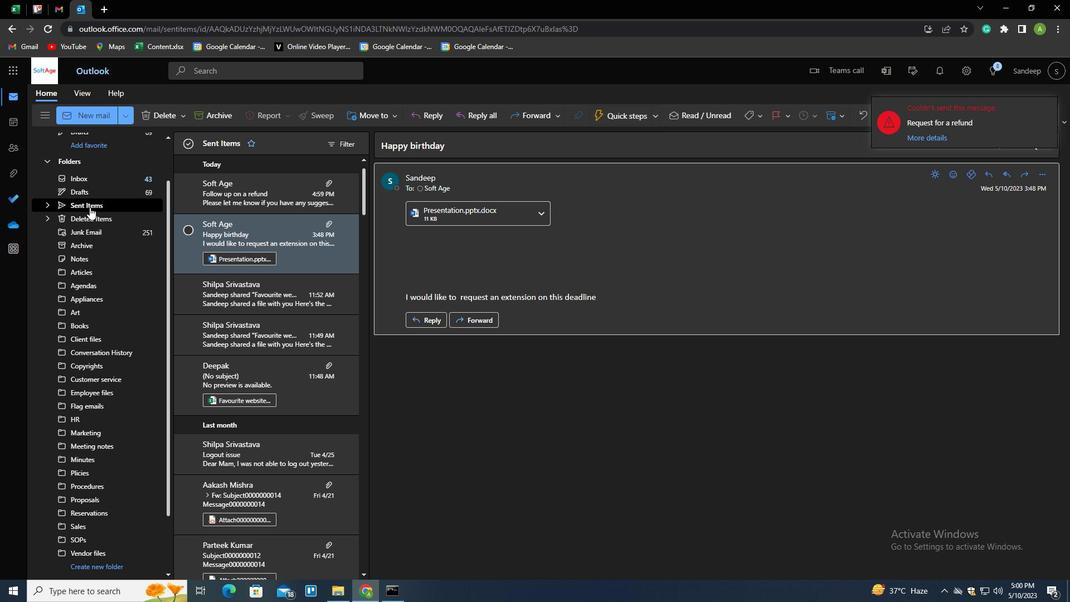 
Action: Mouse moved to (249, 177)
Screenshot: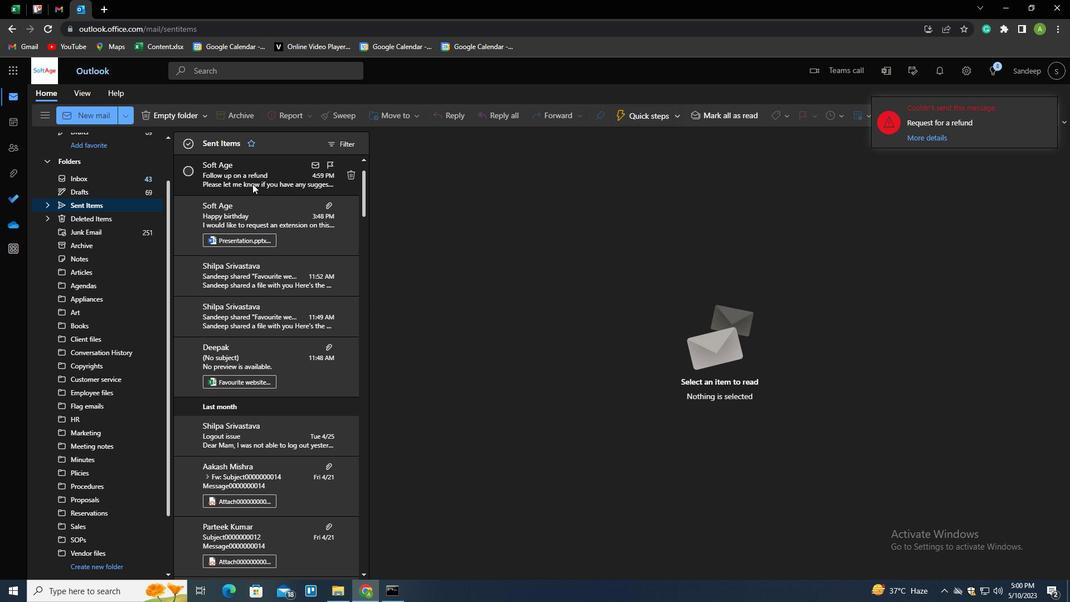 
Action: Mouse pressed right at (249, 177)
Screenshot: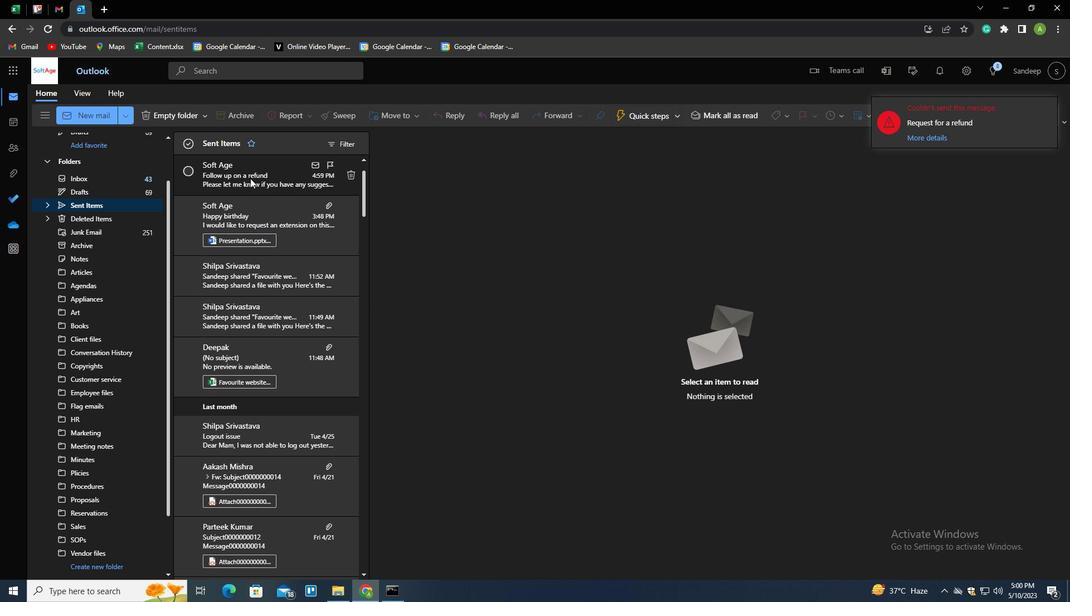 
Action: Mouse moved to (282, 225)
Screenshot: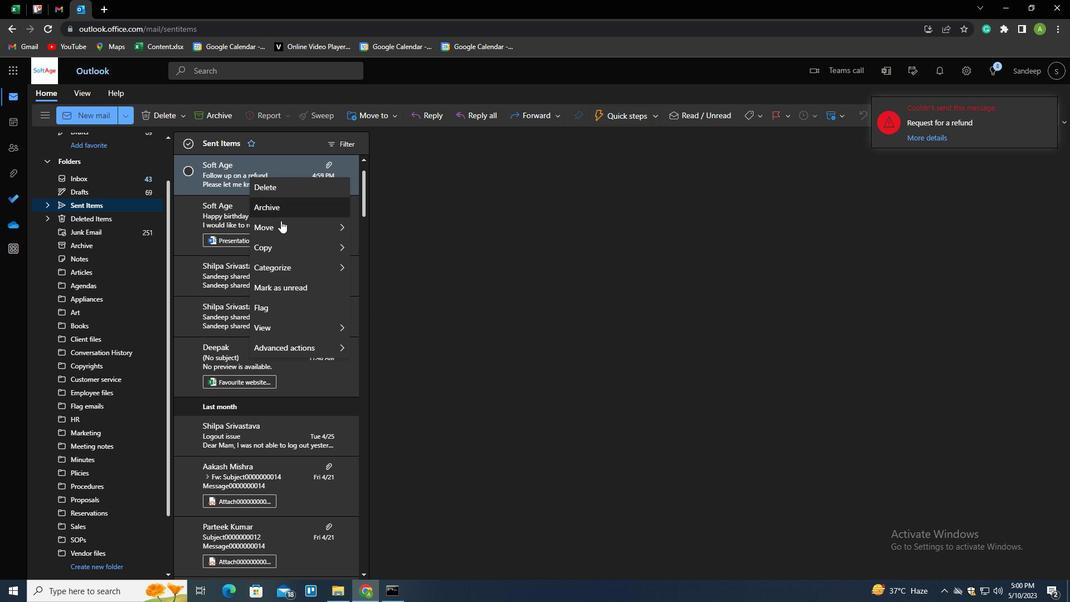
Action: Mouse pressed left at (282, 225)
Screenshot: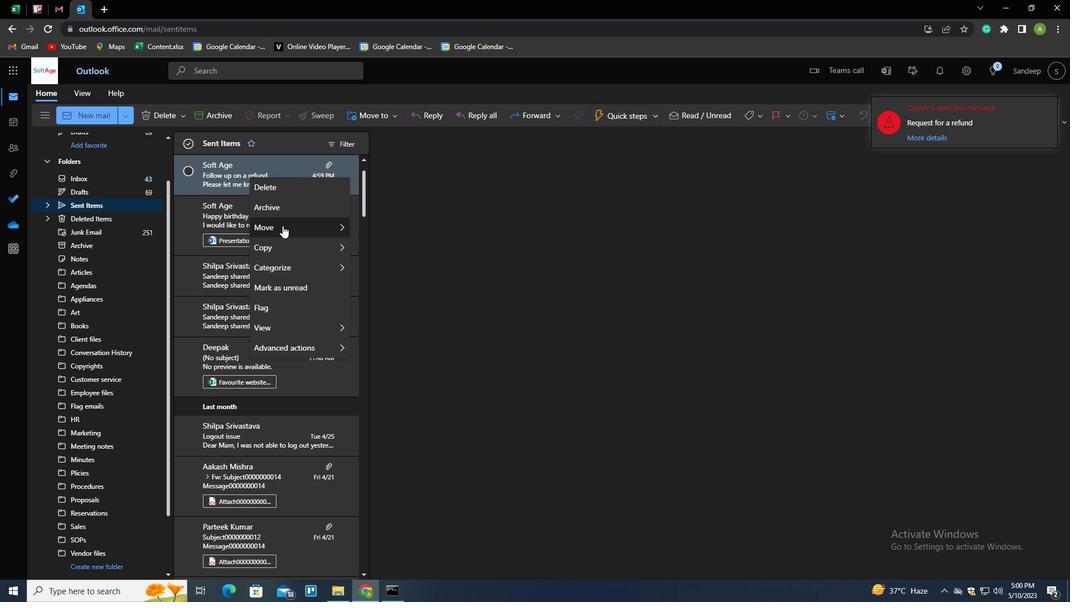 
Action: Mouse moved to (394, 228)
Screenshot: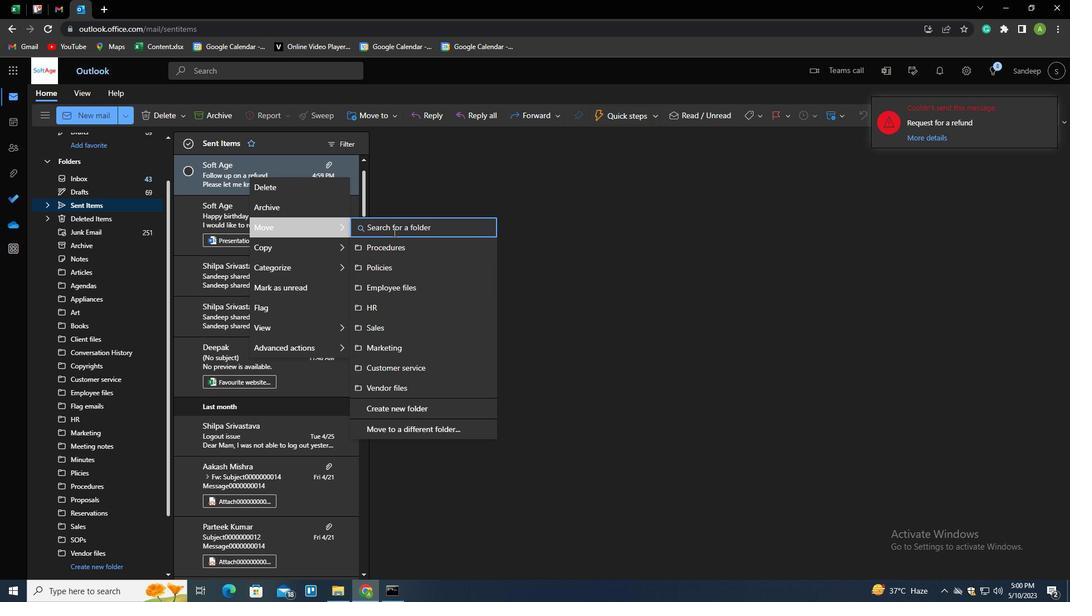 
Action: Mouse pressed left at (394, 228)
Screenshot: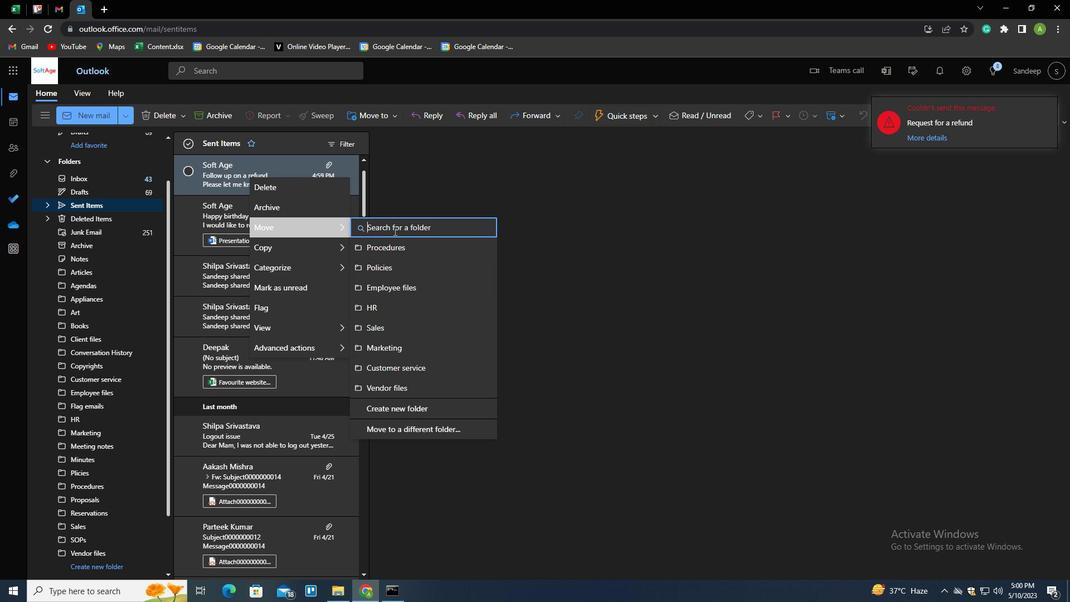 
Action: Key pressed <Key.shift>SOP
Screenshot: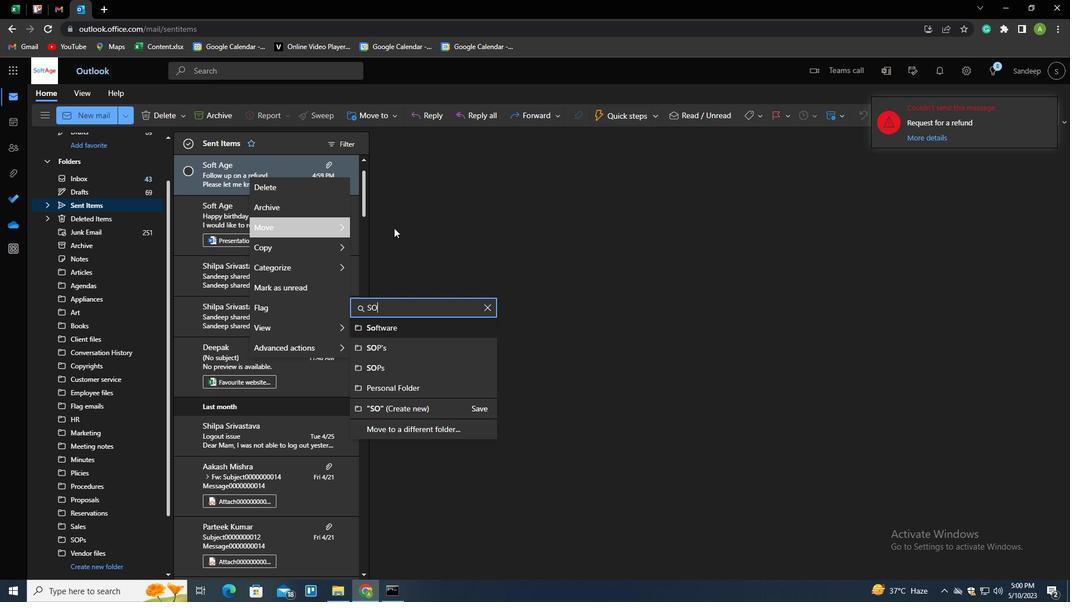 
Action: Mouse moved to (405, 385)
Screenshot: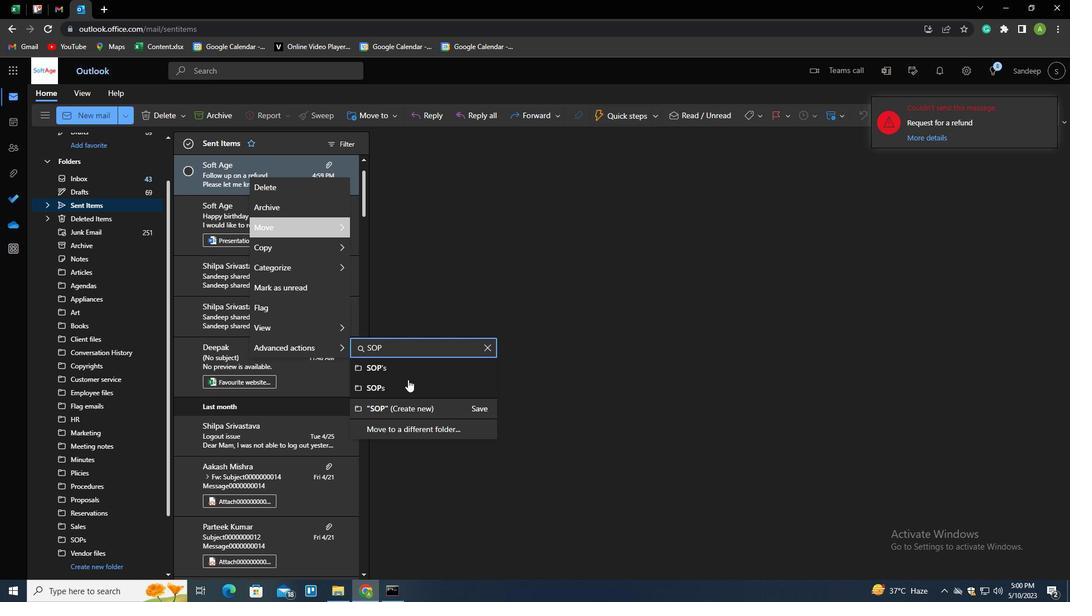 
Action: Mouse pressed left at (405, 385)
Screenshot: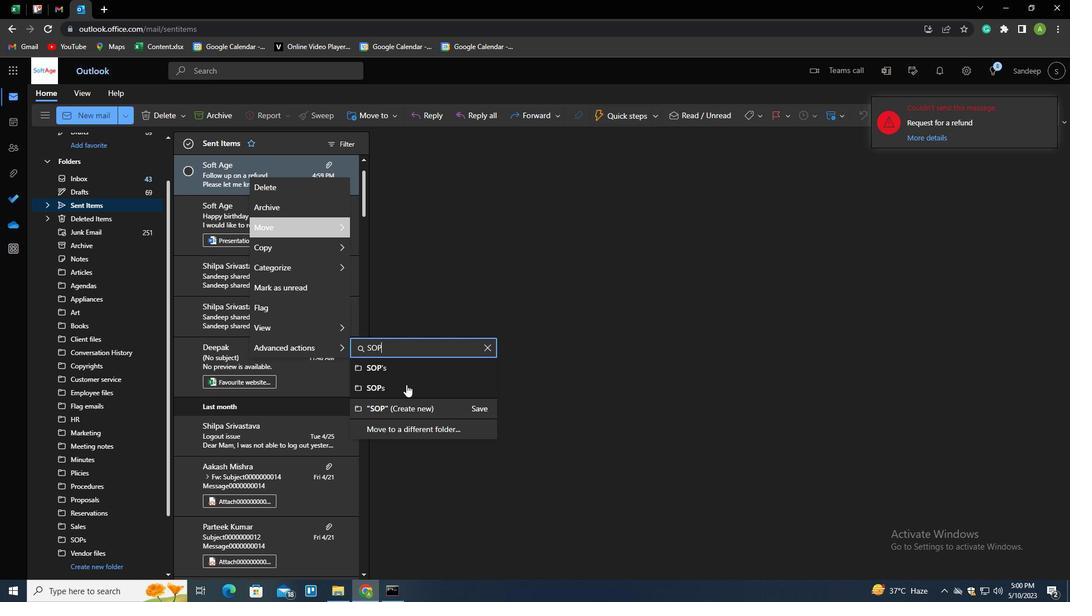 
Action: Mouse moved to (429, 390)
Screenshot: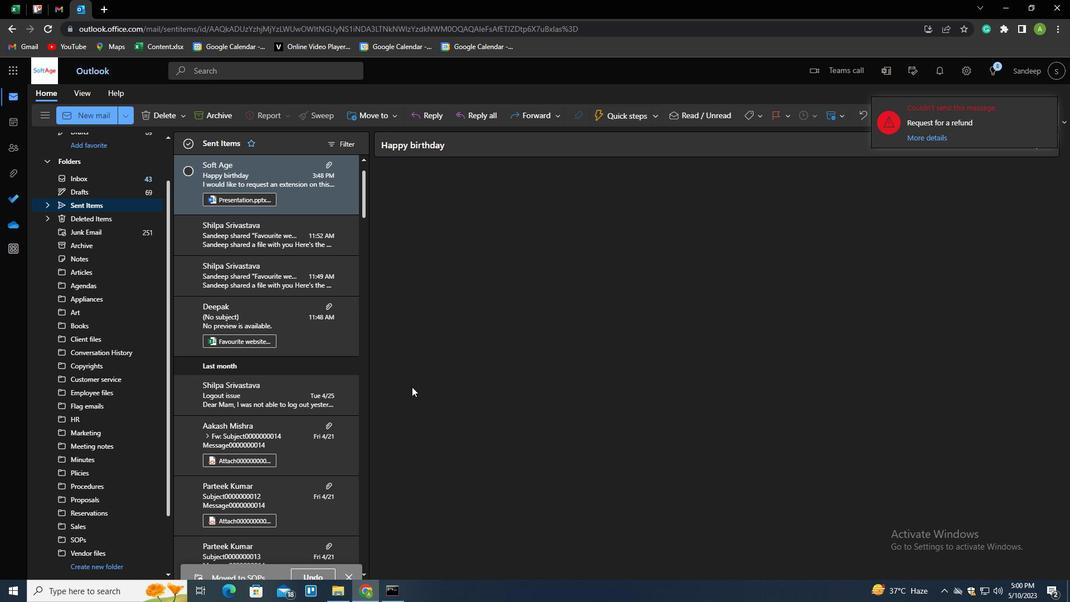 
